 Task: In the  document ledger.odt. Below name insert the link: 'www.quora.com' Insert Dropdown below the link: Project Status  'Select Completed'Insert Header and write  Ramsons. Change font style to  Times New Roman
Action: Mouse moved to (485, 537)
Screenshot: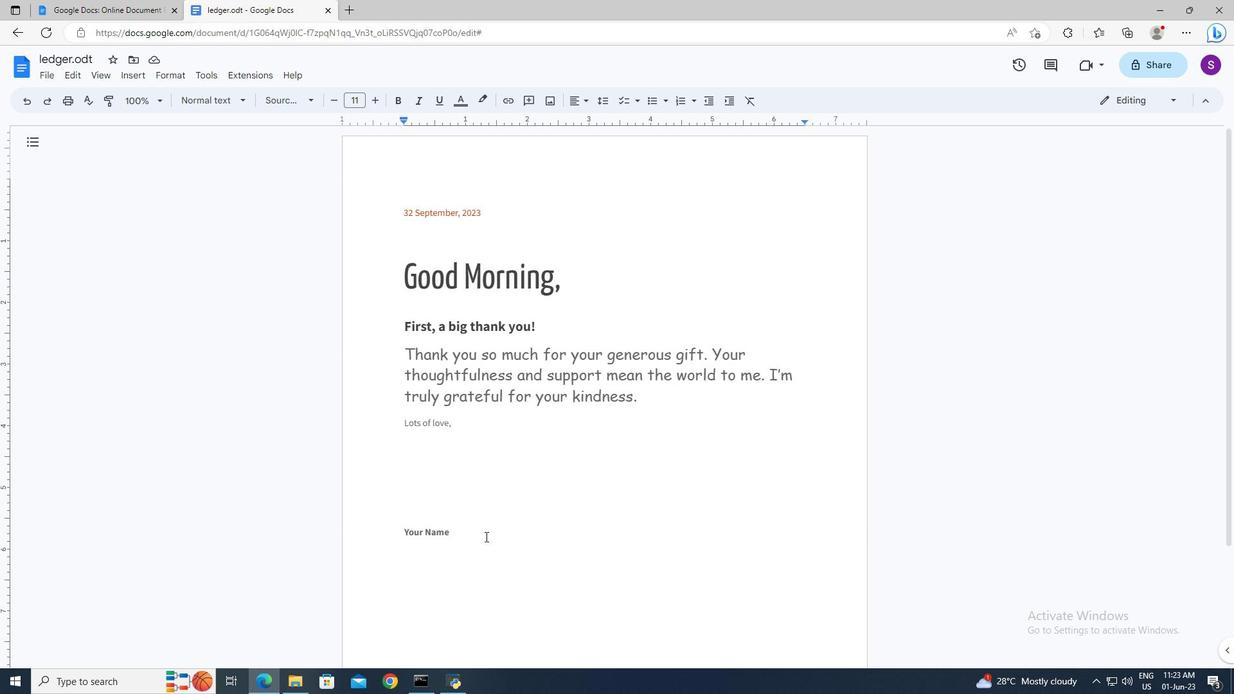 
Action: Mouse pressed left at (485, 537)
Screenshot: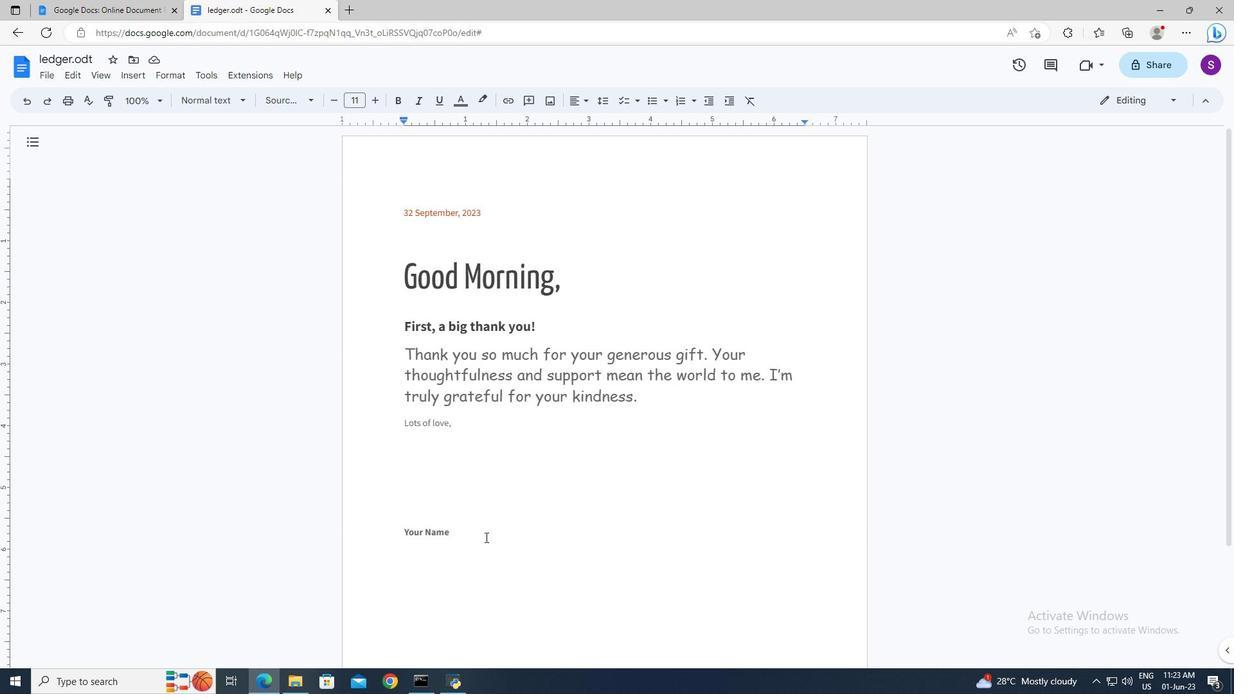 
Action: Key pressed <Key.enter>
Screenshot: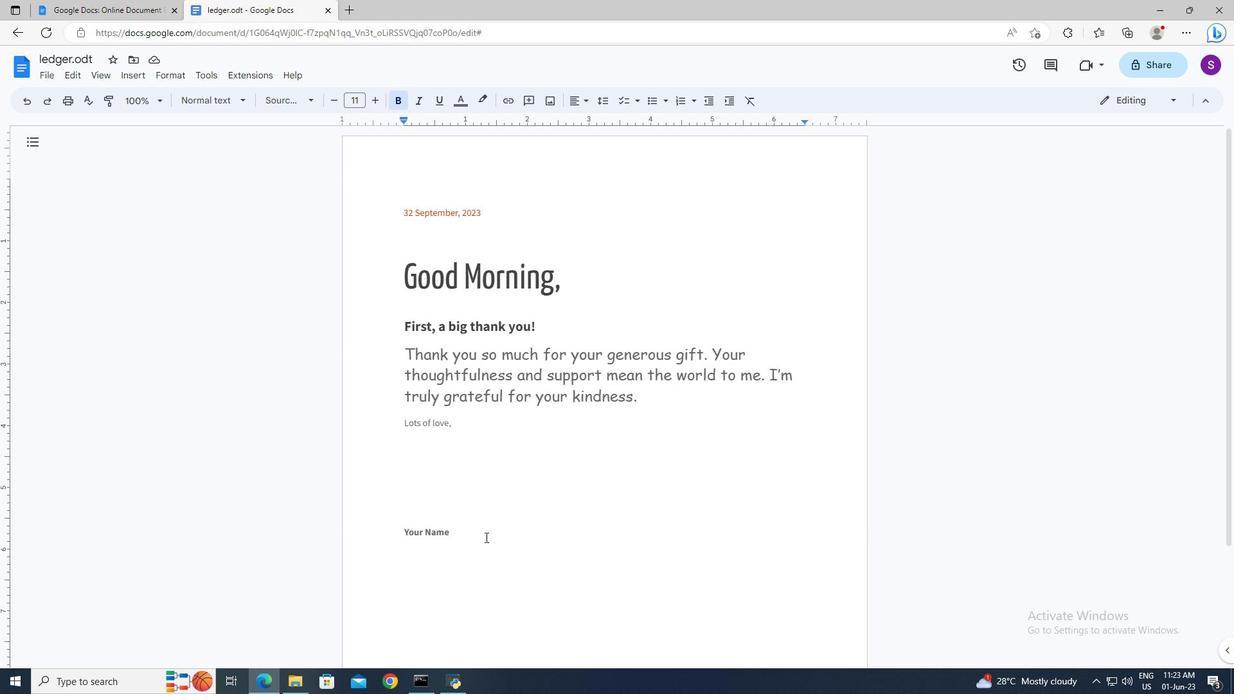 
Action: Mouse moved to (146, 80)
Screenshot: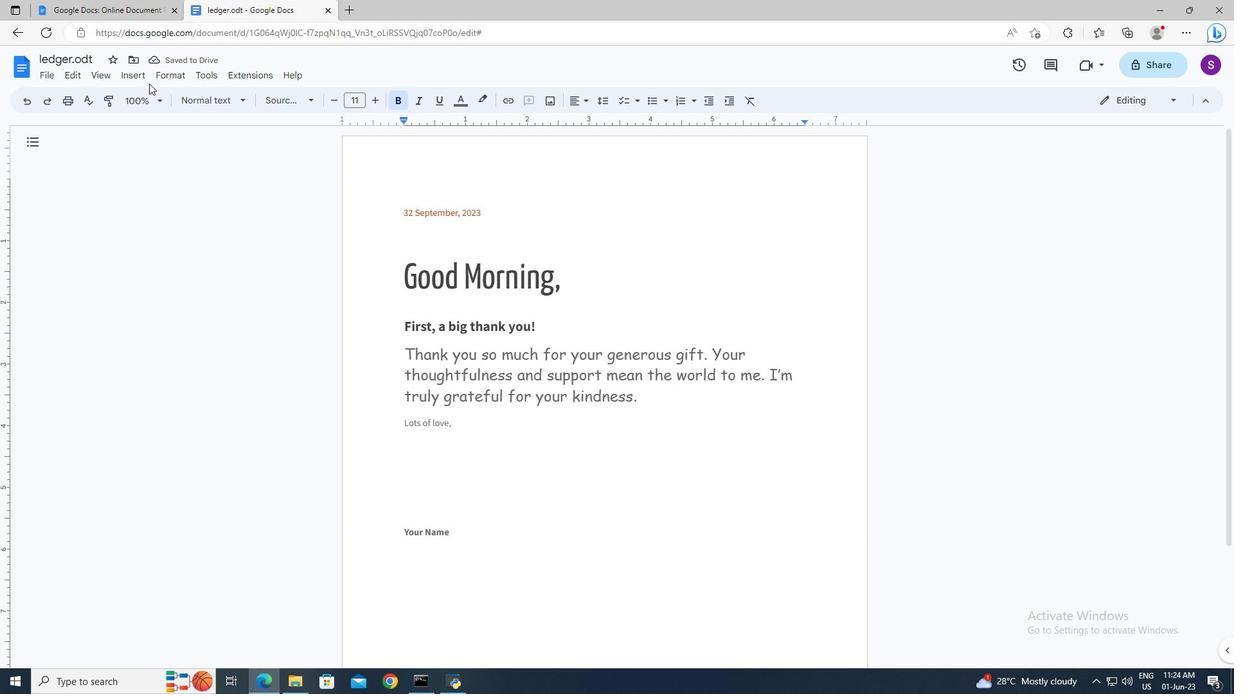 
Action: Mouse pressed left at (146, 80)
Screenshot: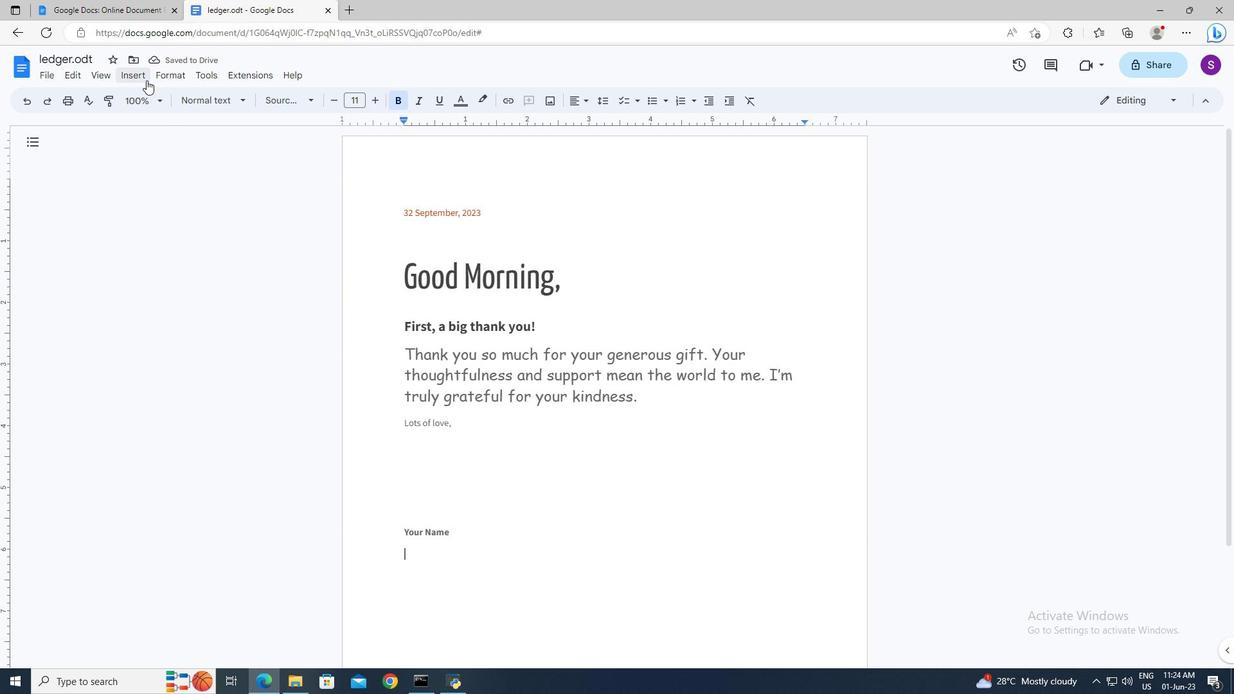 
Action: Mouse moved to (196, 466)
Screenshot: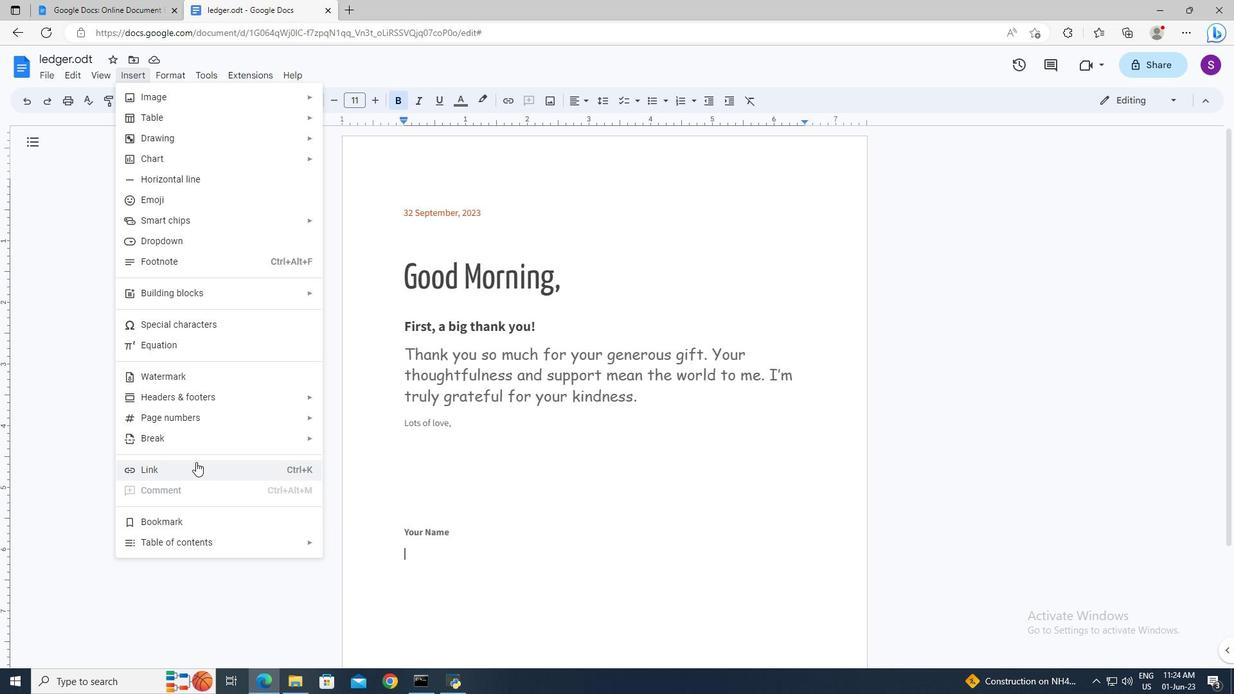 
Action: Mouse pressed left at (196, 466)
Screenshot: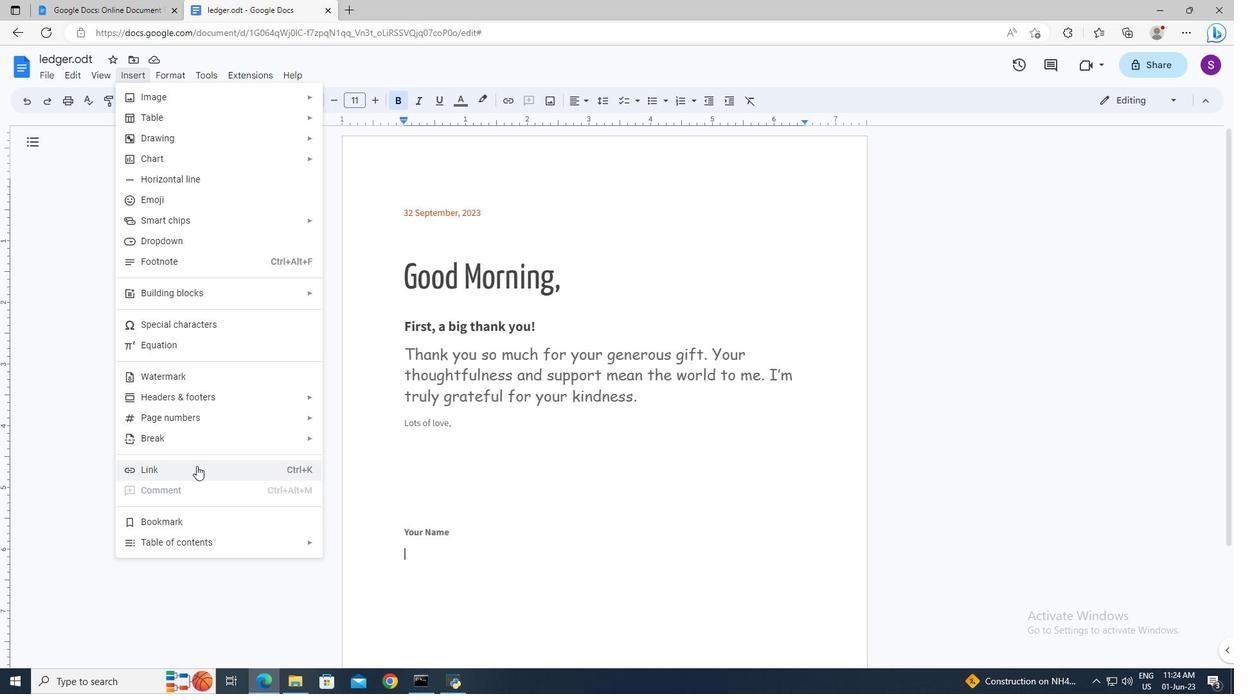 
Action: Mouse moved to (455, 351)
Screenshot: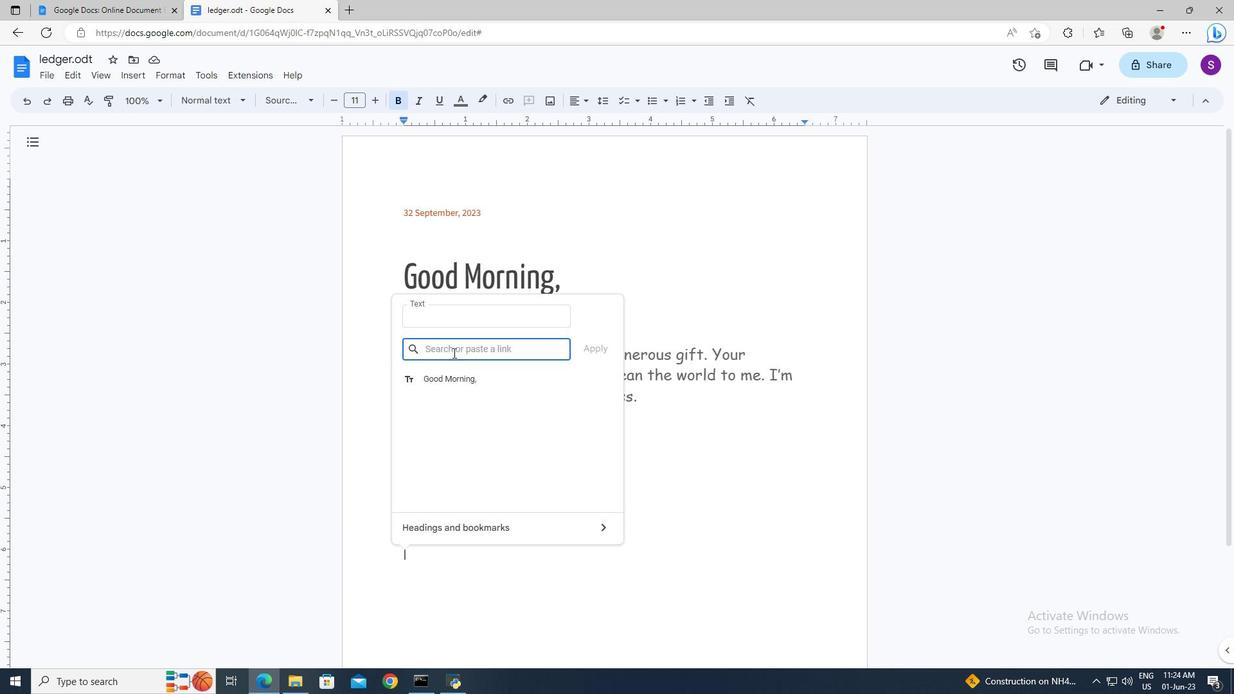 
Action: Mouse pressed left at (455, 351)
Screenshot: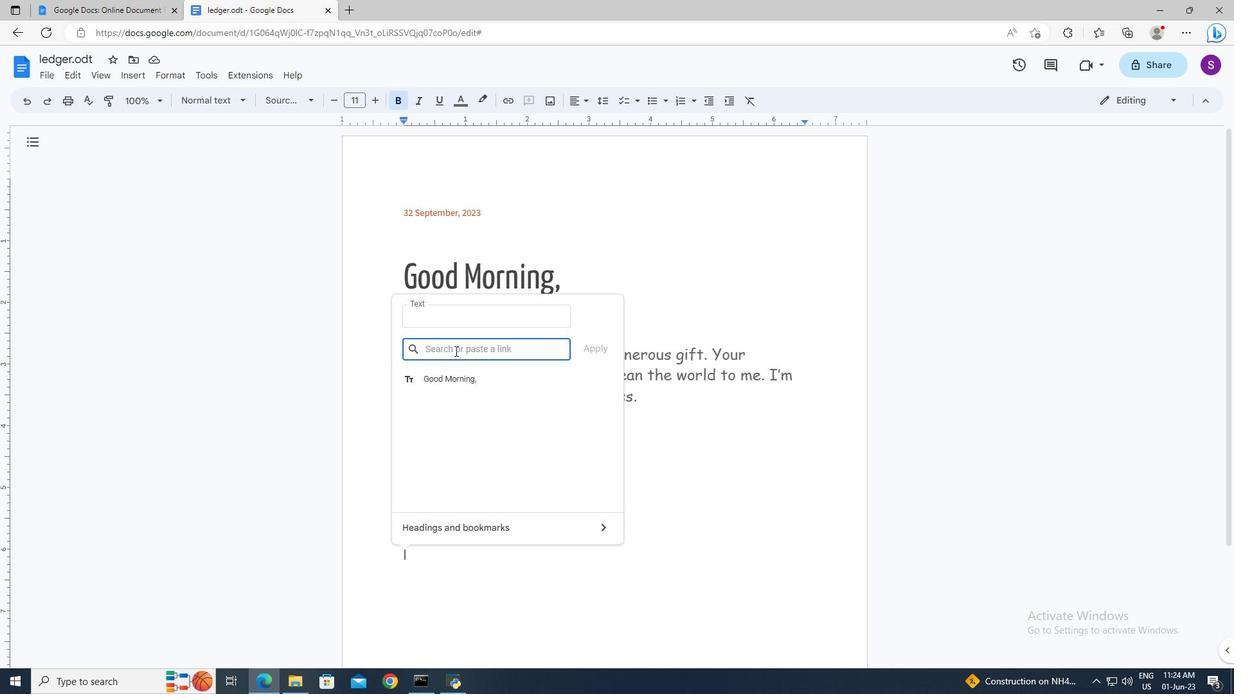 
Action: Mouse moved to (454, 350)
Screenshot: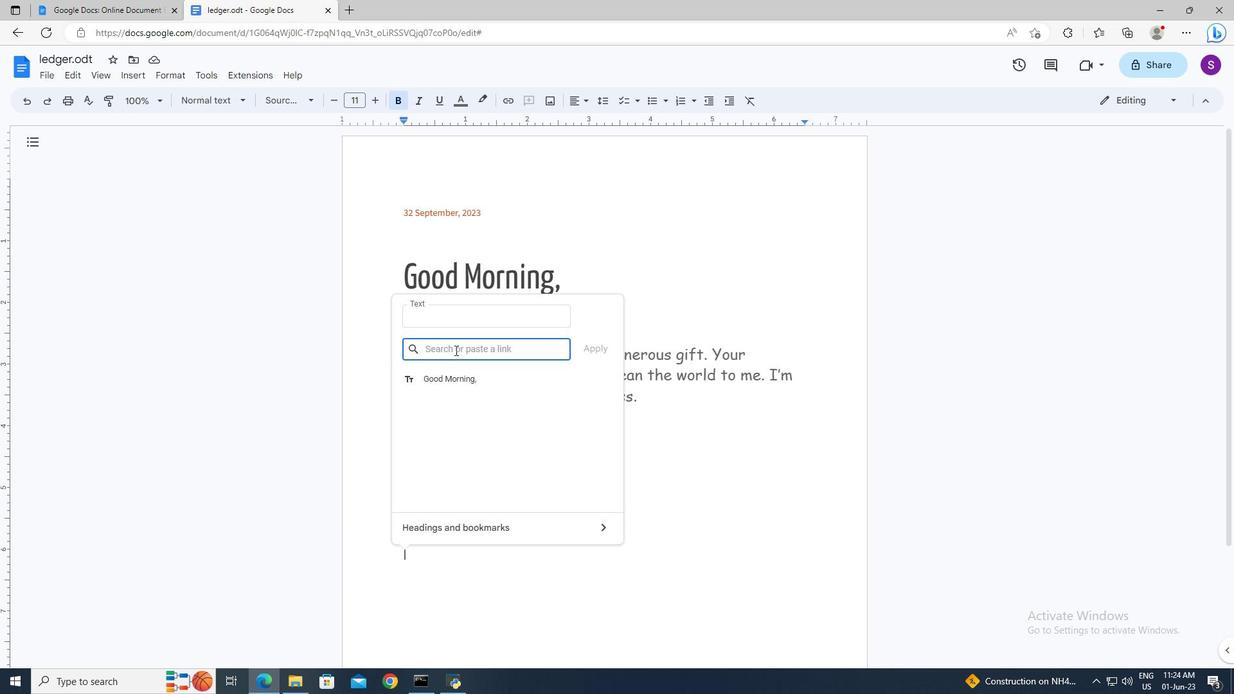 
Action: Key pressed w
Screenshot: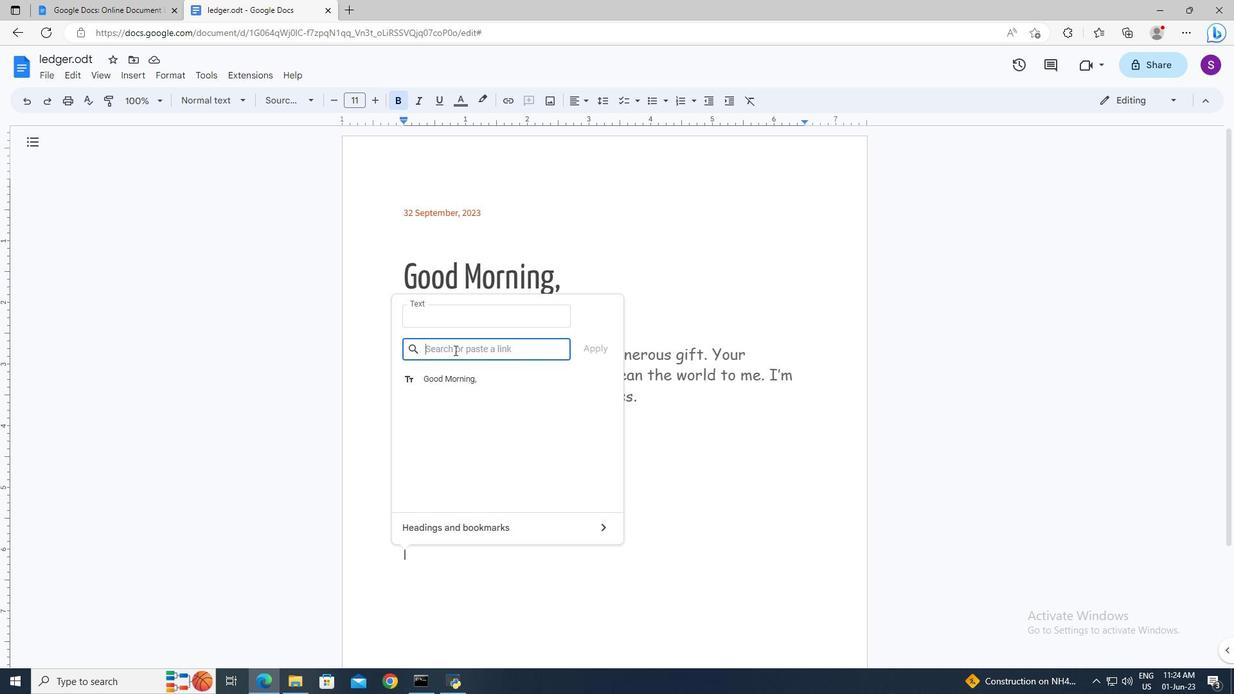 
Action: Mouse moved to (454, 350)
Screenshot: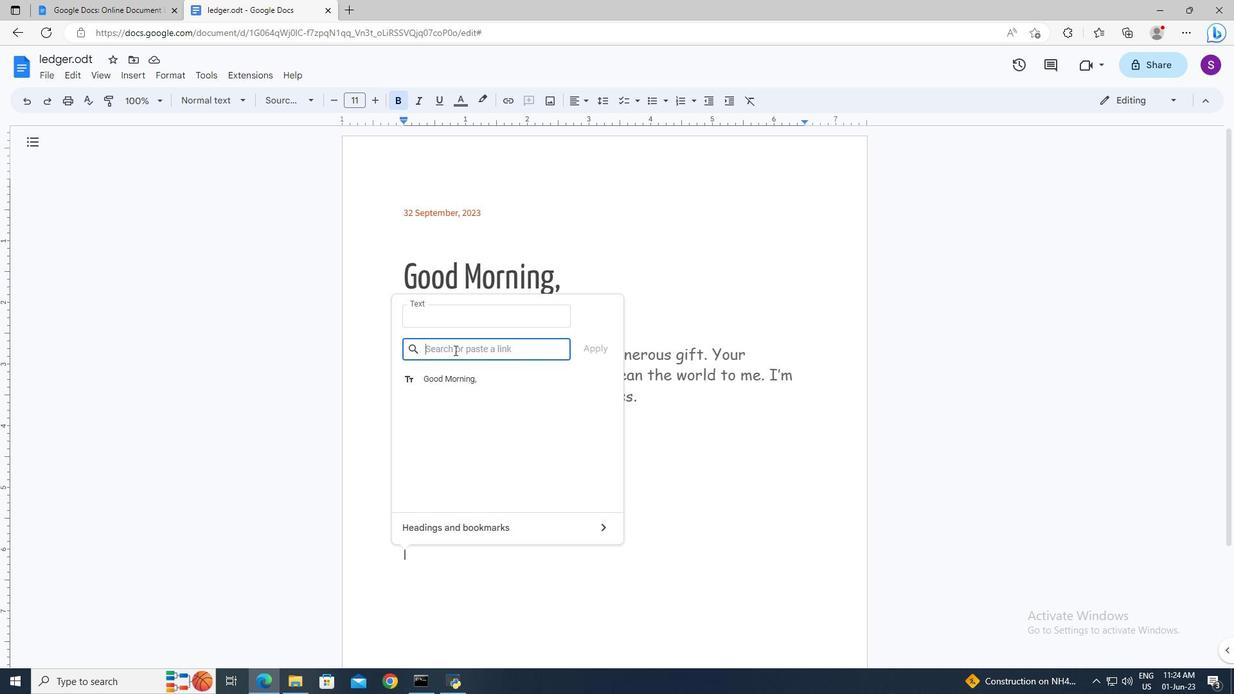 
Action: Key pressed ww.q
Screenshot: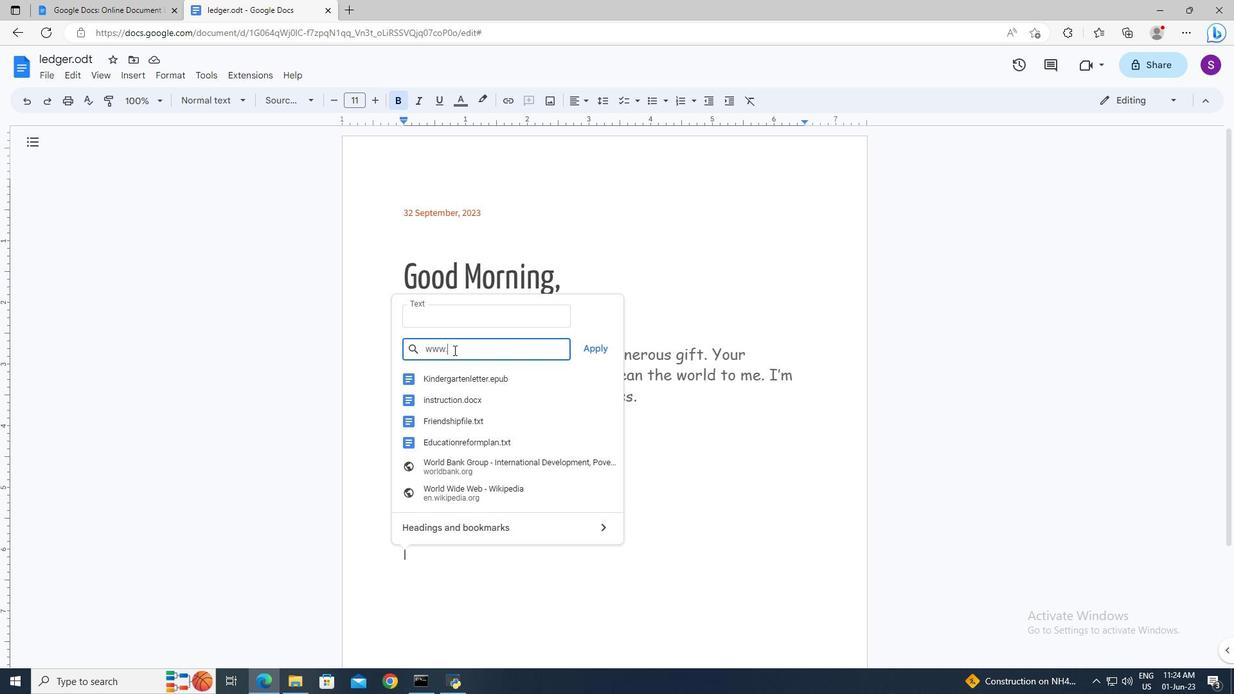
Action: Mouse moved to (454, 350)
Screenshot: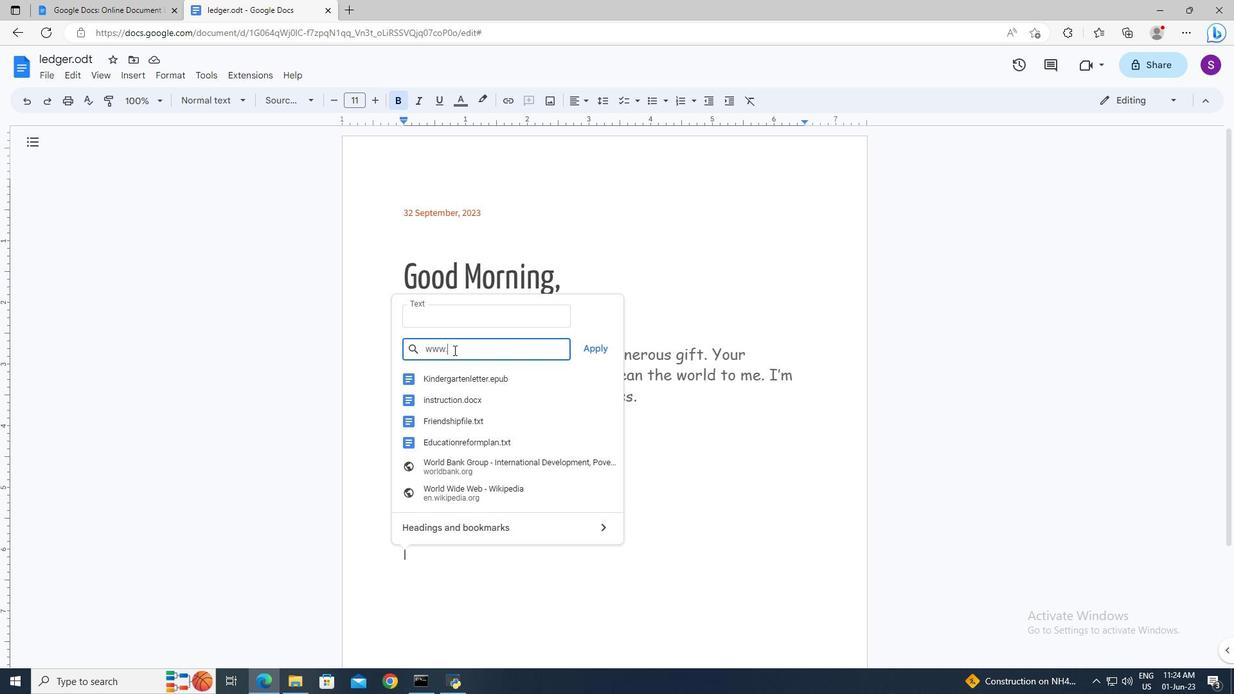 
Action: Key pressed uora.com<Key.enter>
Screenshot: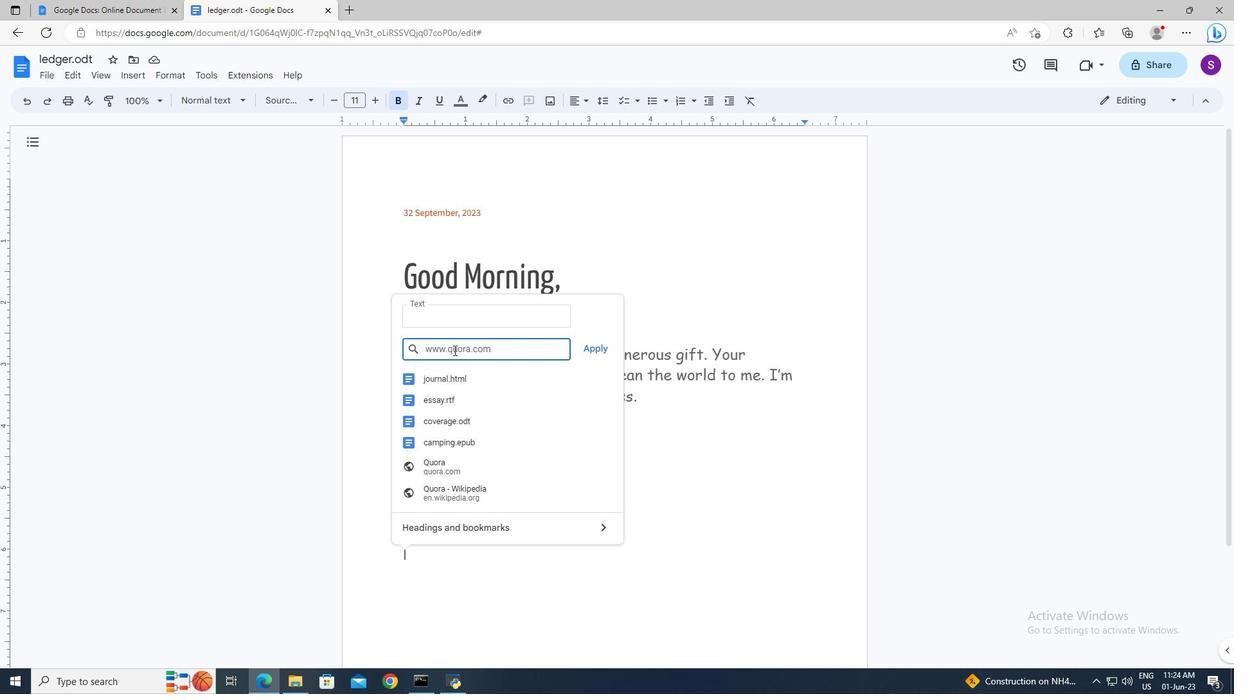 
Action: Mouse scrolled (454, 351) with delta (0, 0)
Screenshot: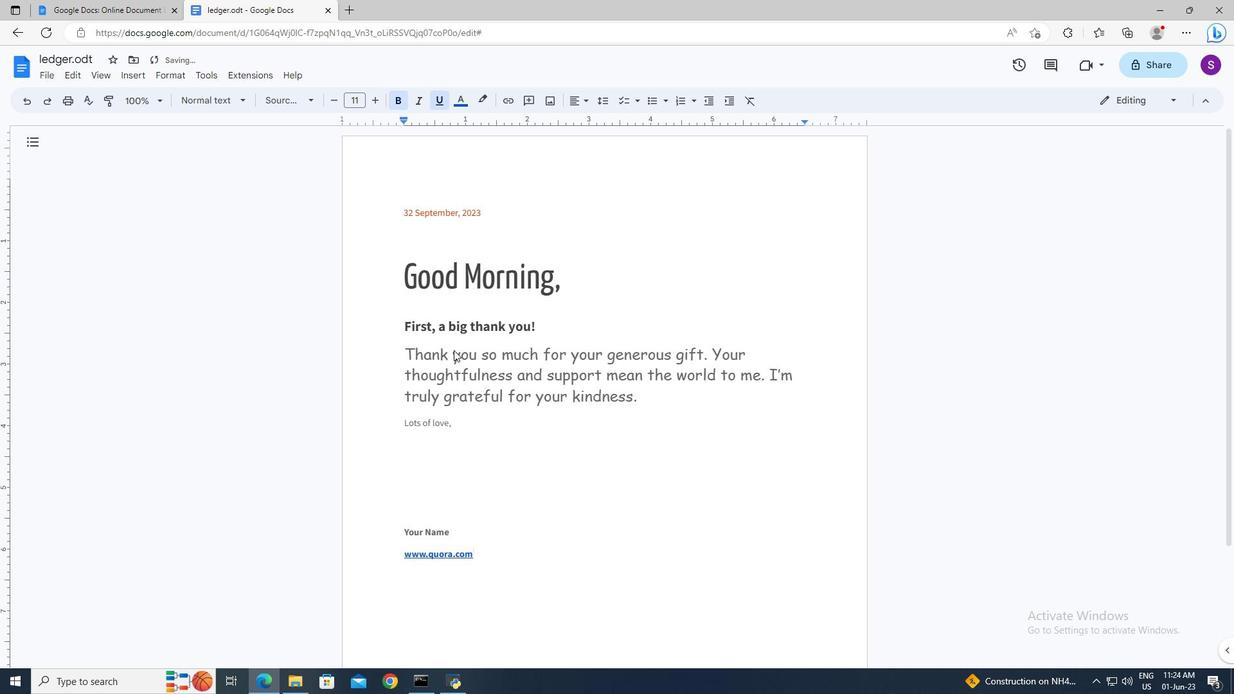 
Action: Mouse scrolled (454, 351) with delta (0, 0)
Screenshot: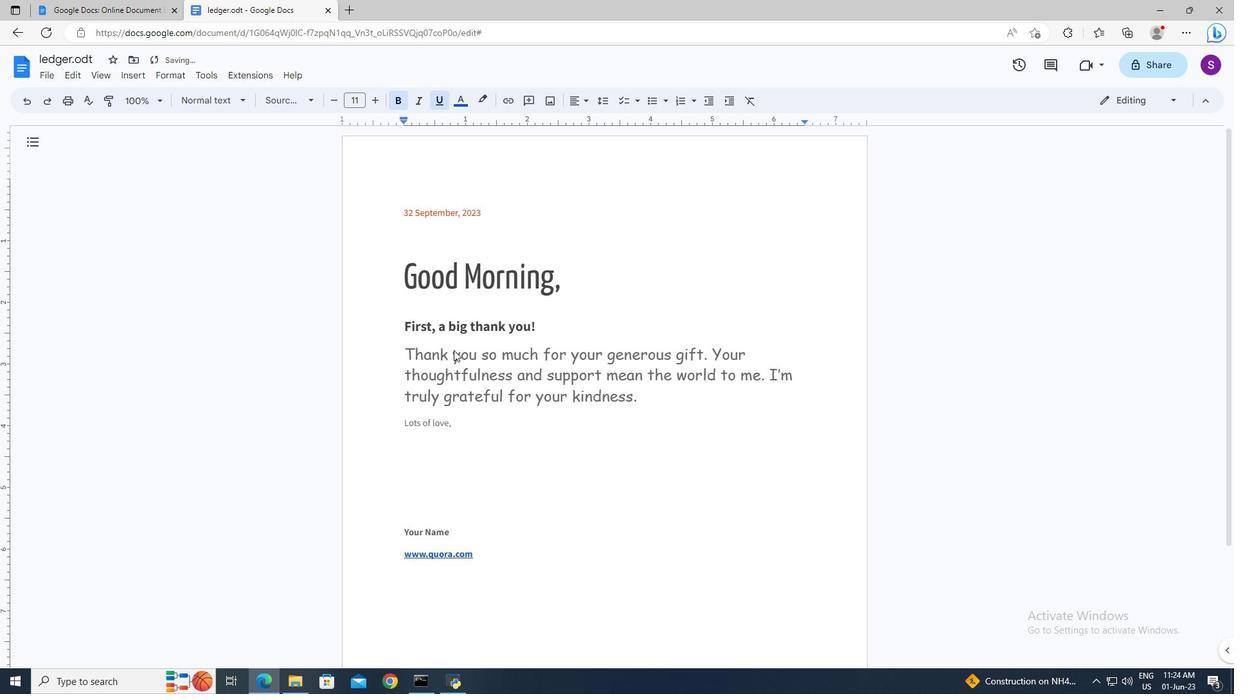 
Action: Mouse moved to (144, 80)
Screenshot: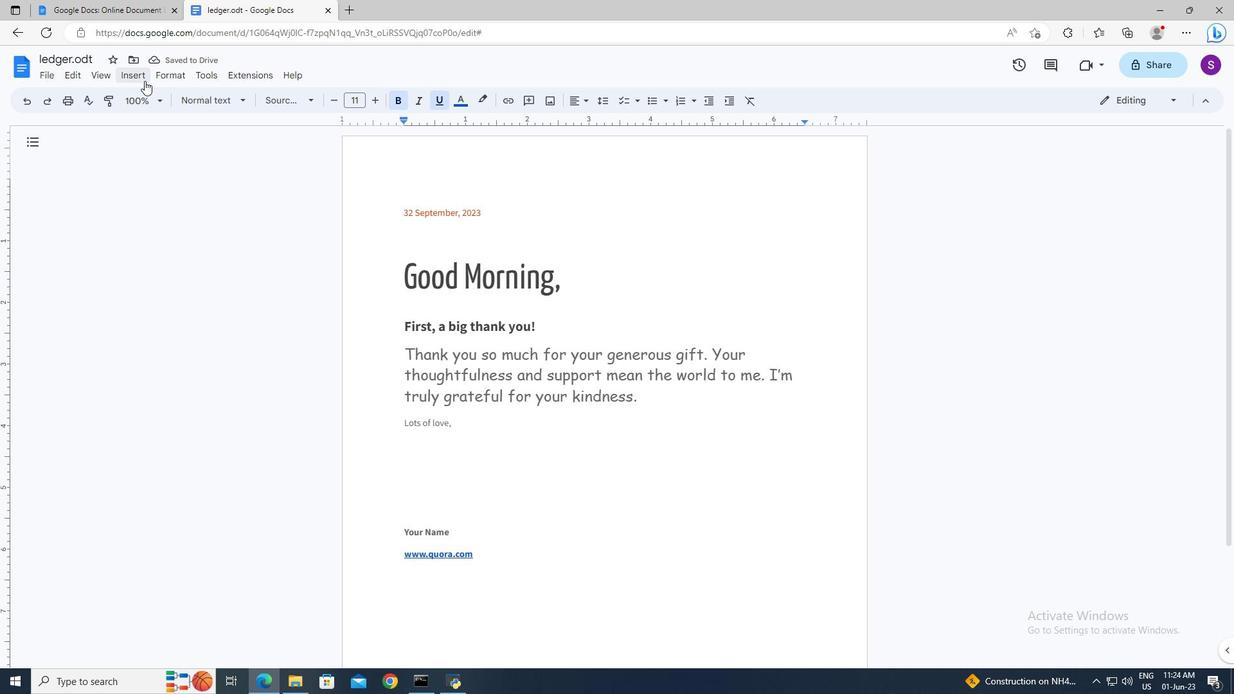 
Action: Mouse pressed left at (144, 80)
Screenshot: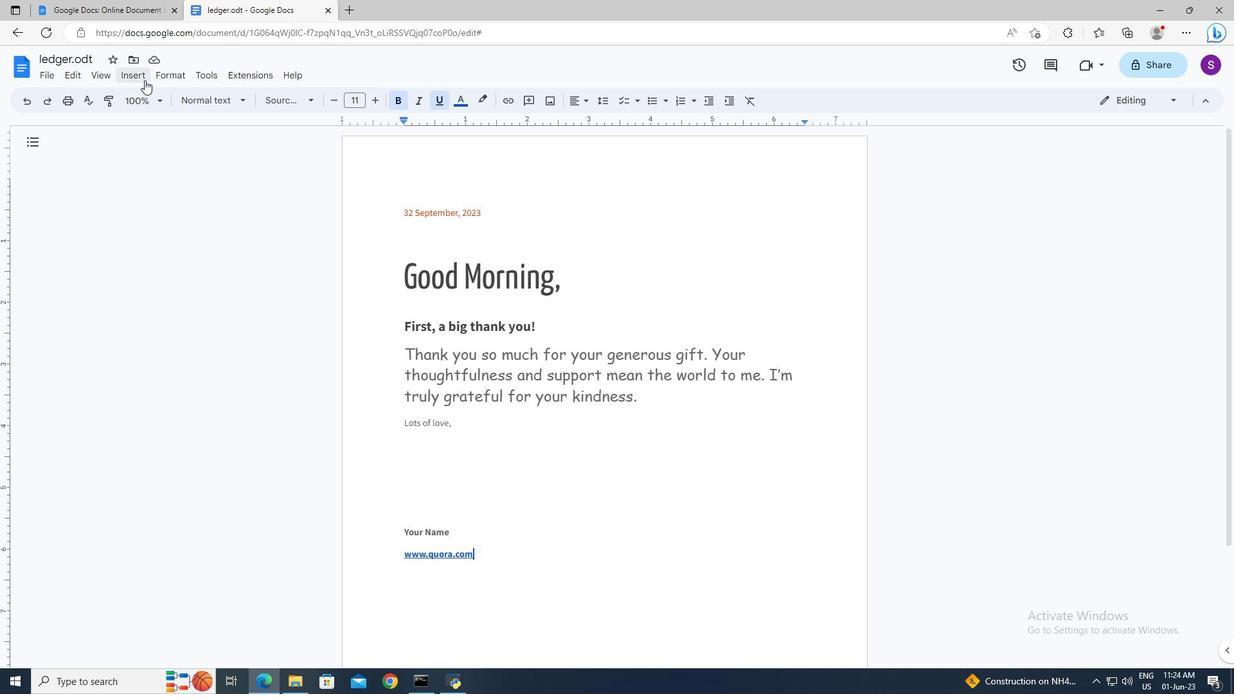 
Action: Mouse moved to (171, 239)
Screenshot: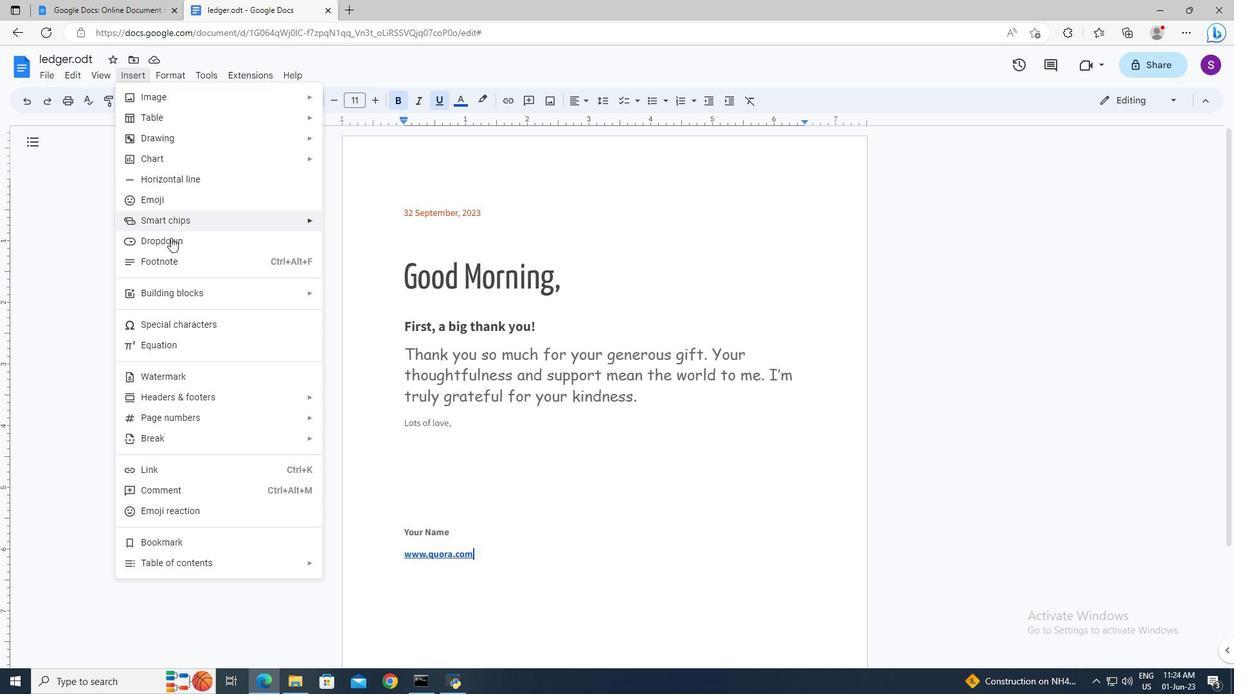 
Action: Mouse pressed left at (171, 239)
Screenshot: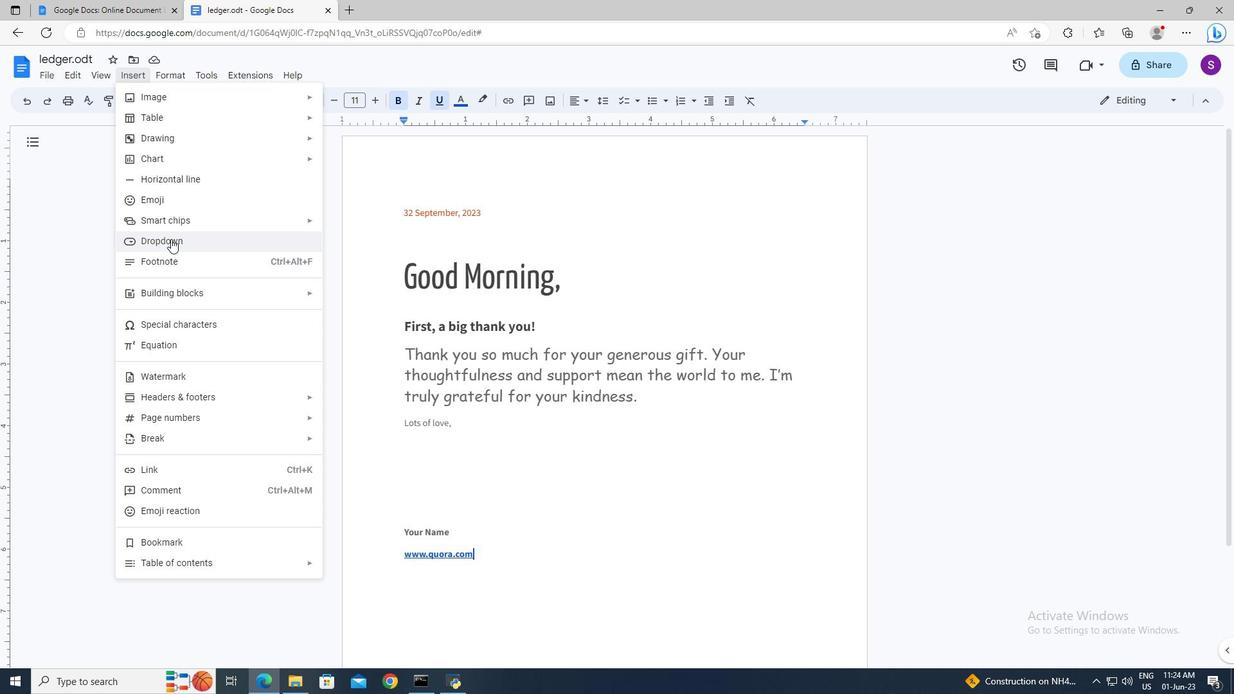 
Action: Mouse moved to (556, 465)
Screenshot: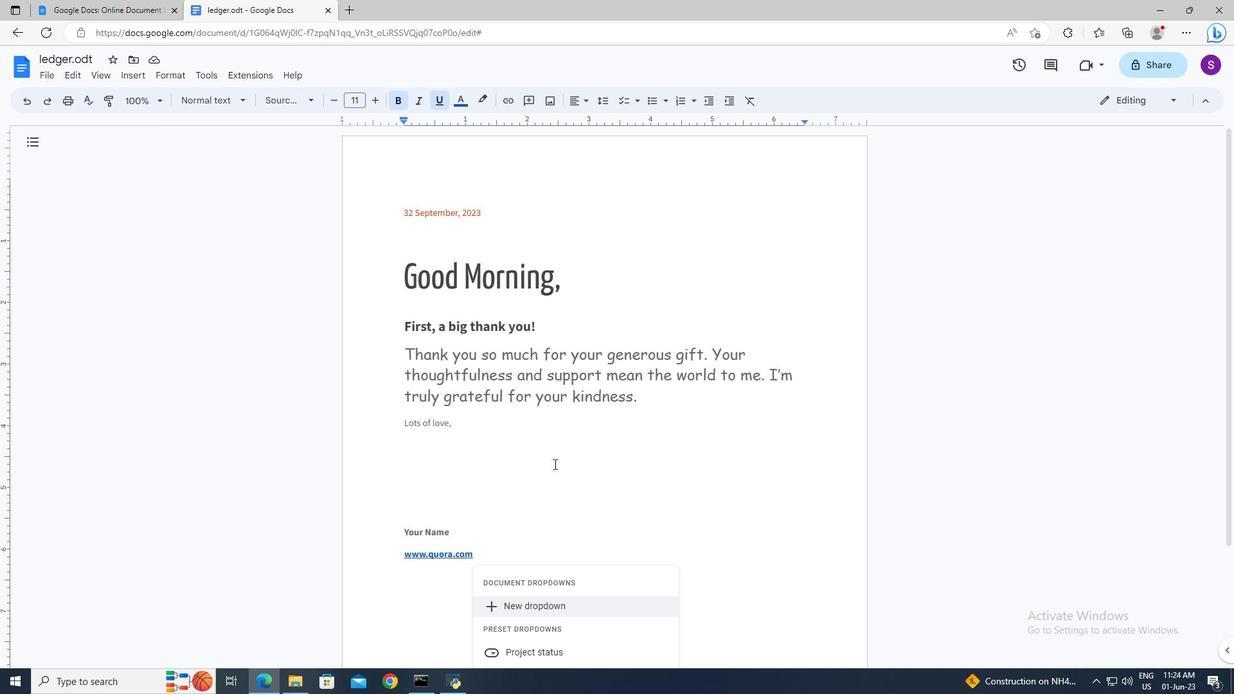 
Action: Mouse scrolled (556, 465) with delta (0, 0)
Screenshot: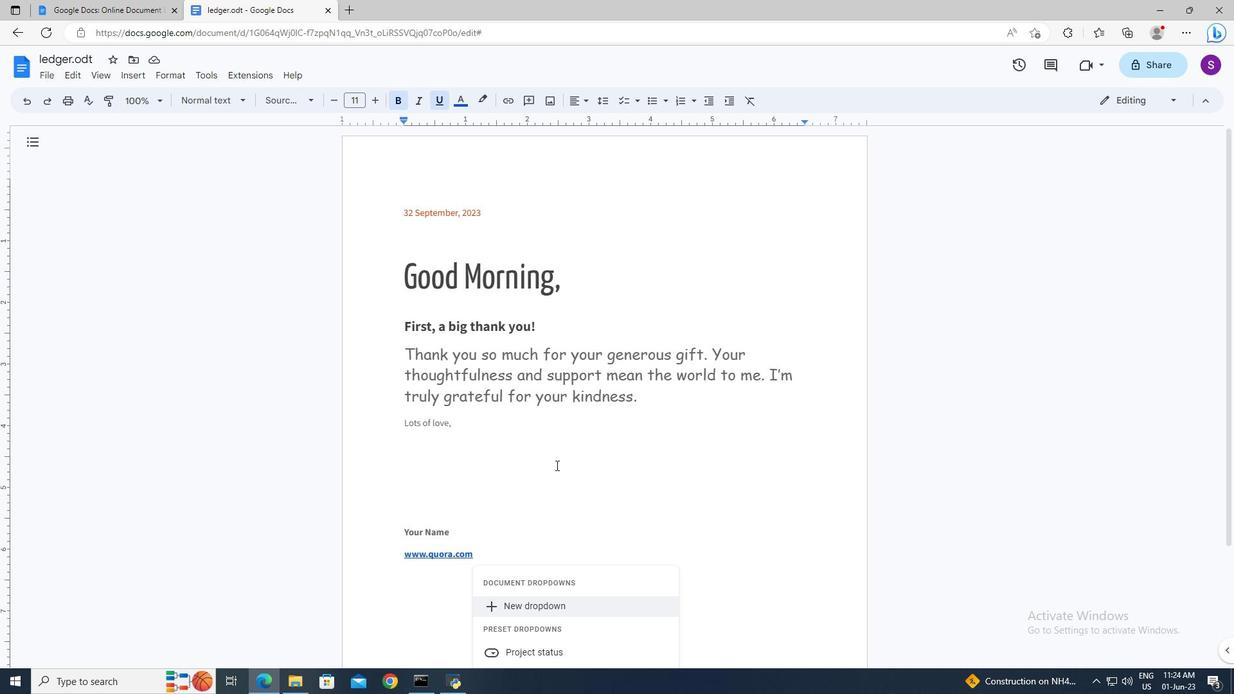 
Action: Mouse moved to (694, 564)
Screenshot: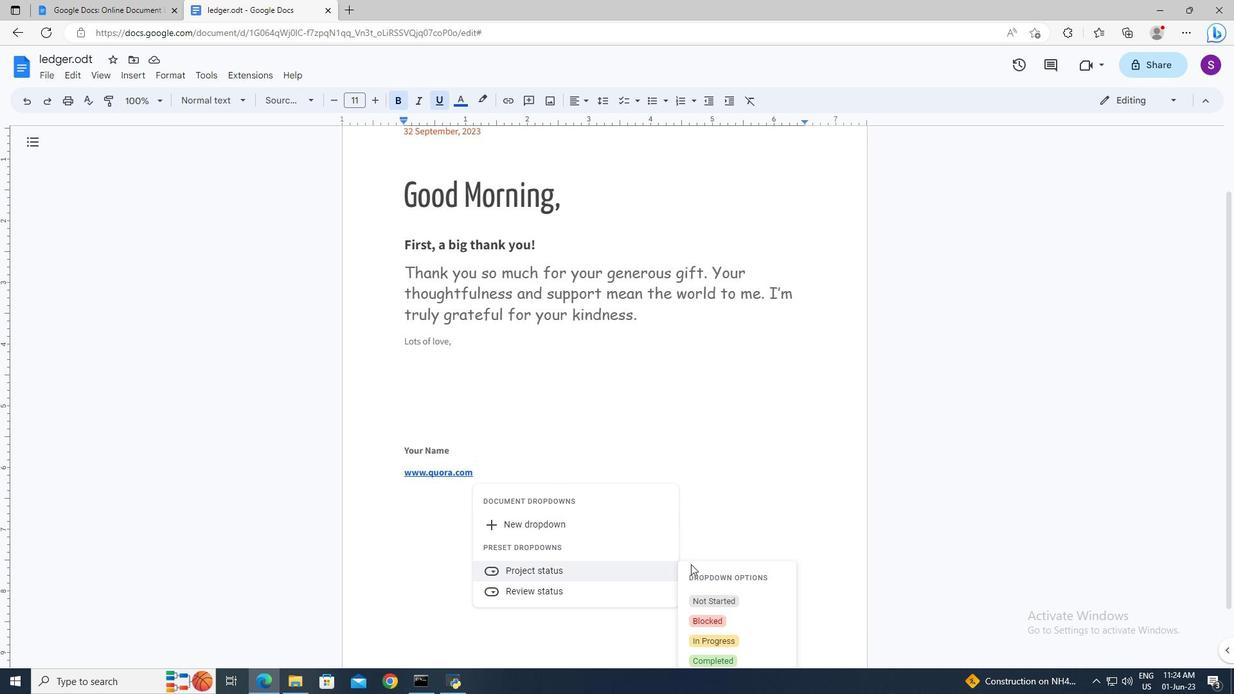 
Action: Mouse scrolled (694, 564) with delta (0, 0)
Screenshot: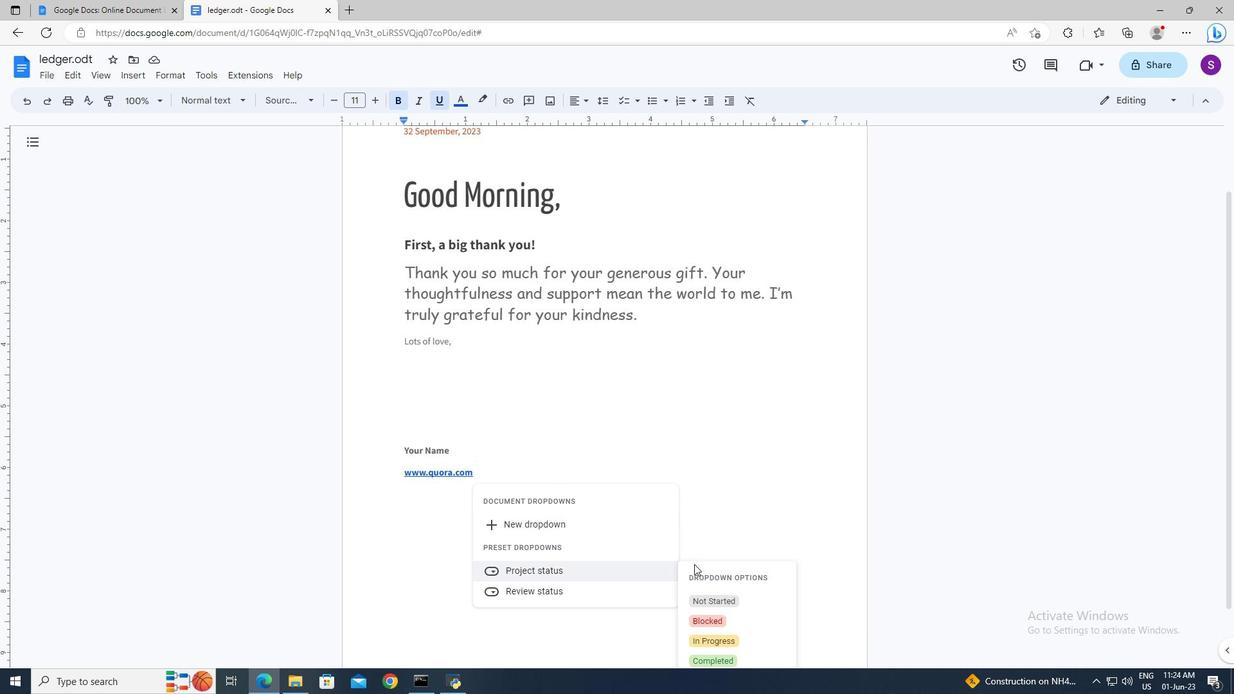 
Action: Mouse moved to (712, 592)
Screenshot: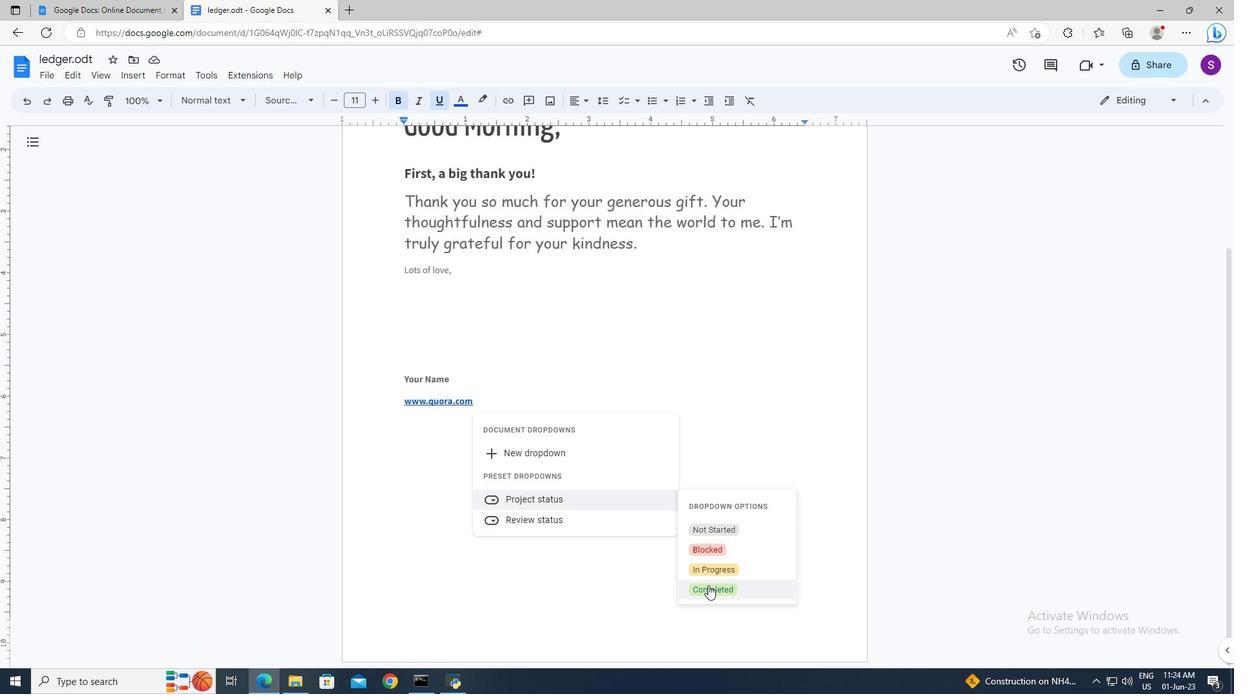 
Action: Mouse pressed left at (712, 592)
Screenshot: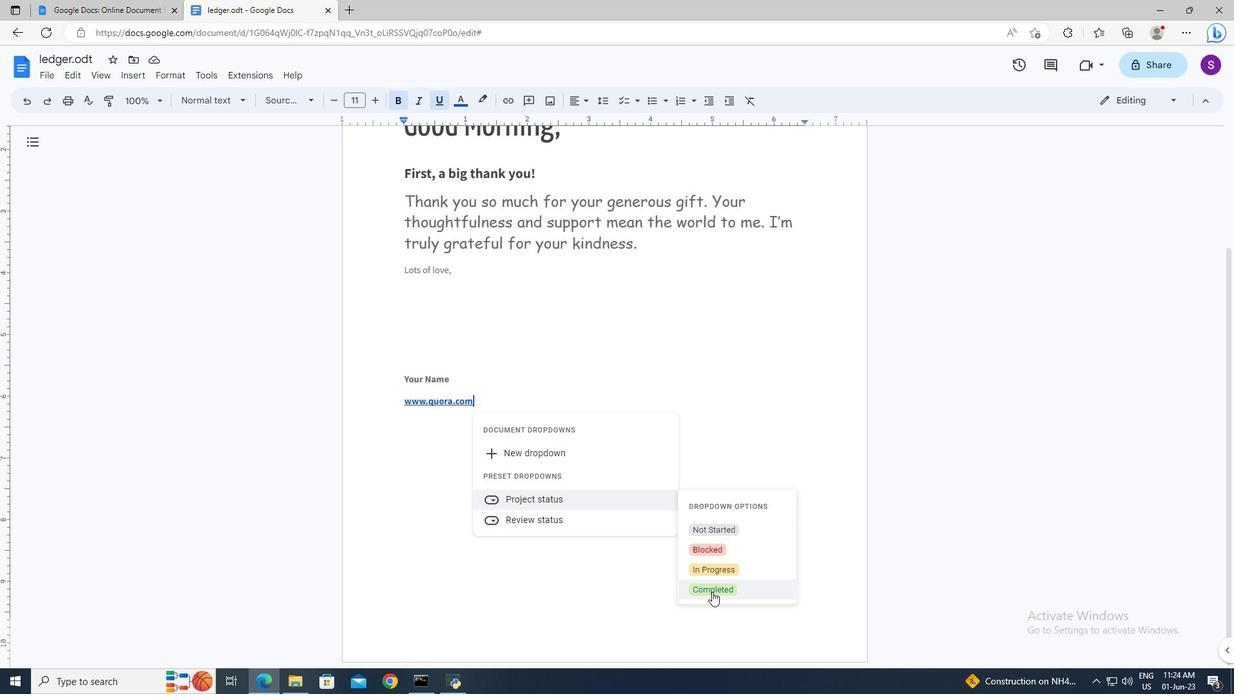 
Action: Mouse moved to (555, 434)
Screenshot: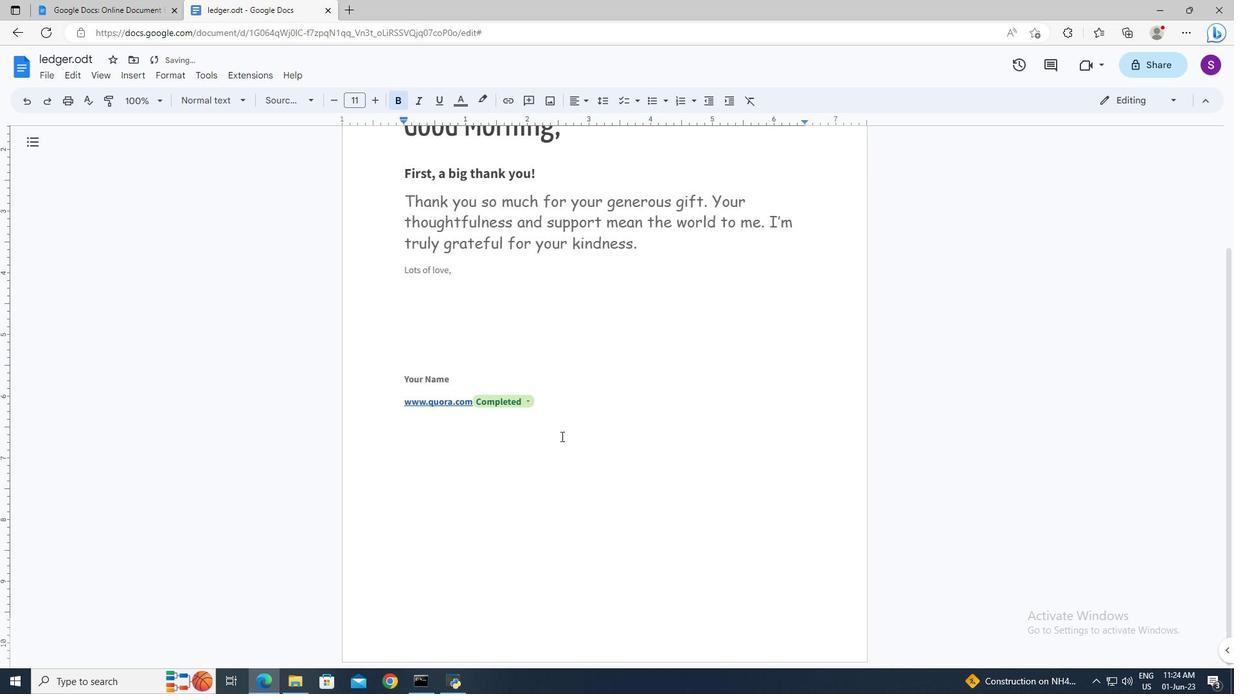 
Action: Mouse scrolled (555, 435) with delta (0, 0)
Screenshot: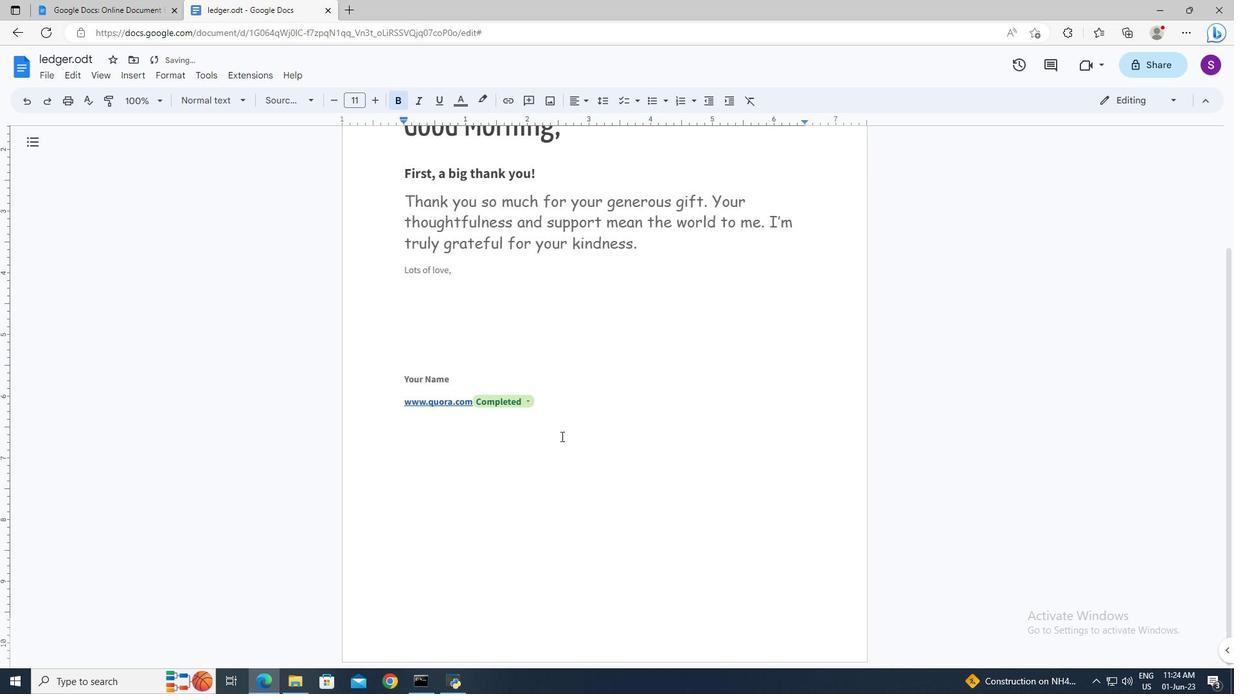 
Action: Mouse scrolled (555, 435) with delta (0, 0)
Screenshot: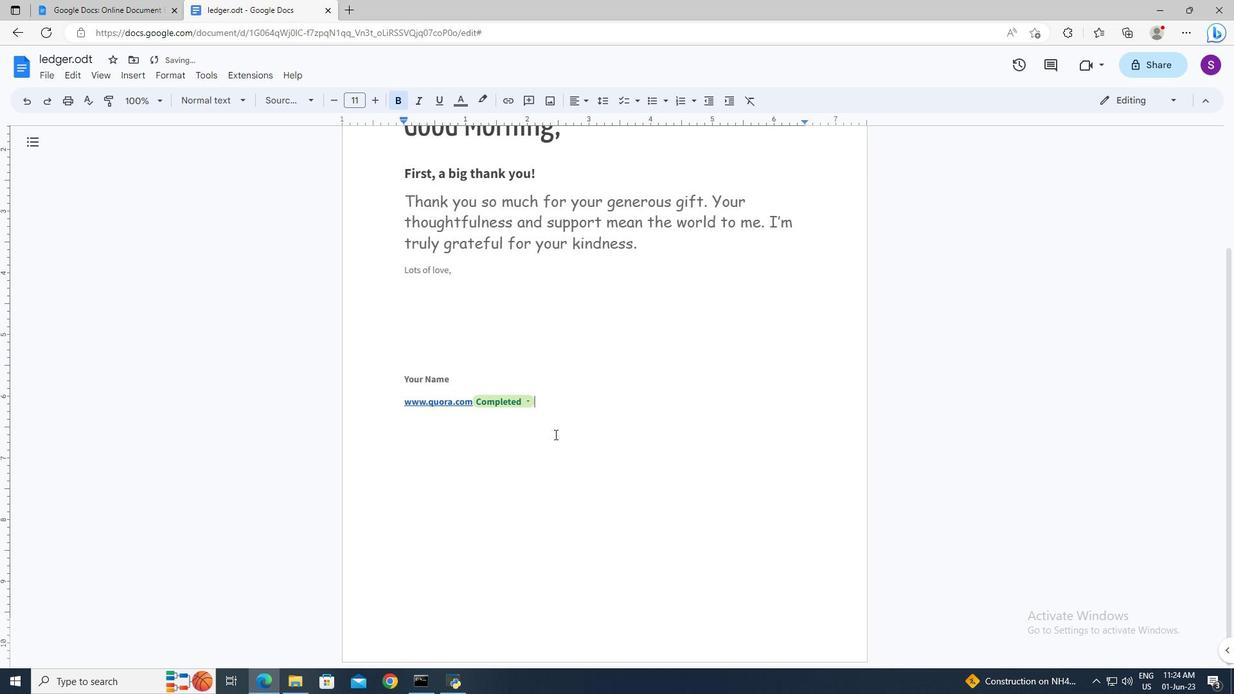 
Action: Mouse scrolled (555, 435) with delta (0, 0)
Screenshot: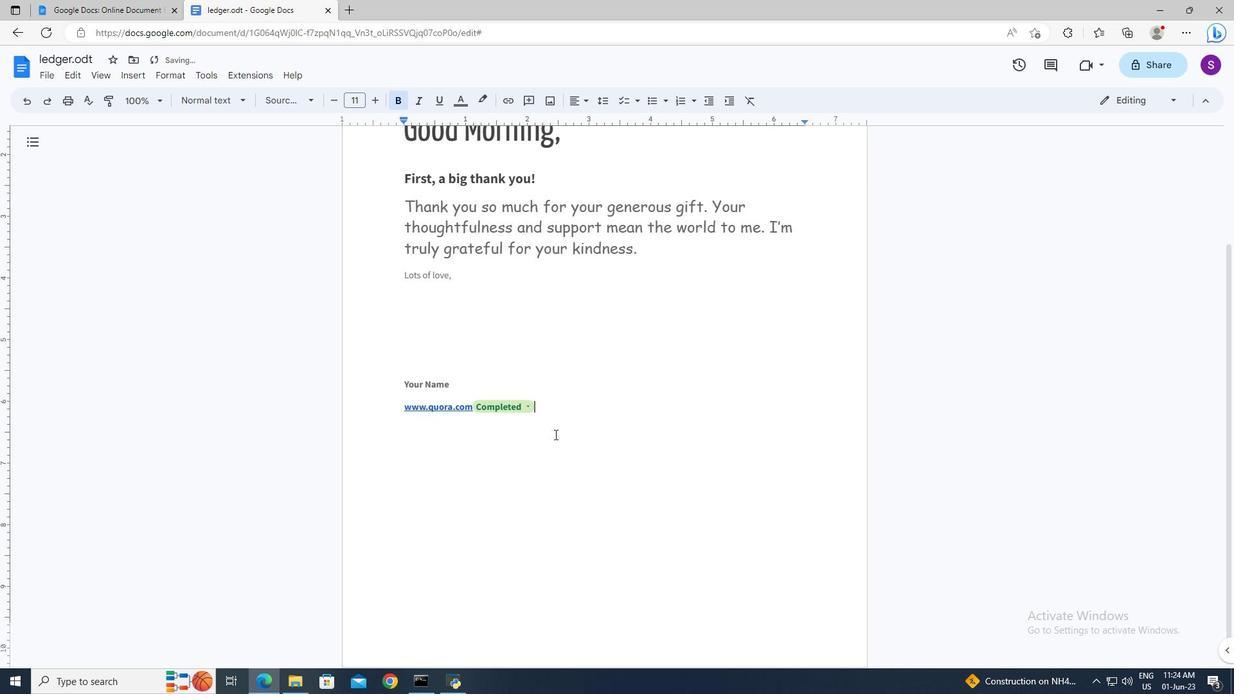 
Action: Mouse moved to (142, 81)
Screenshot: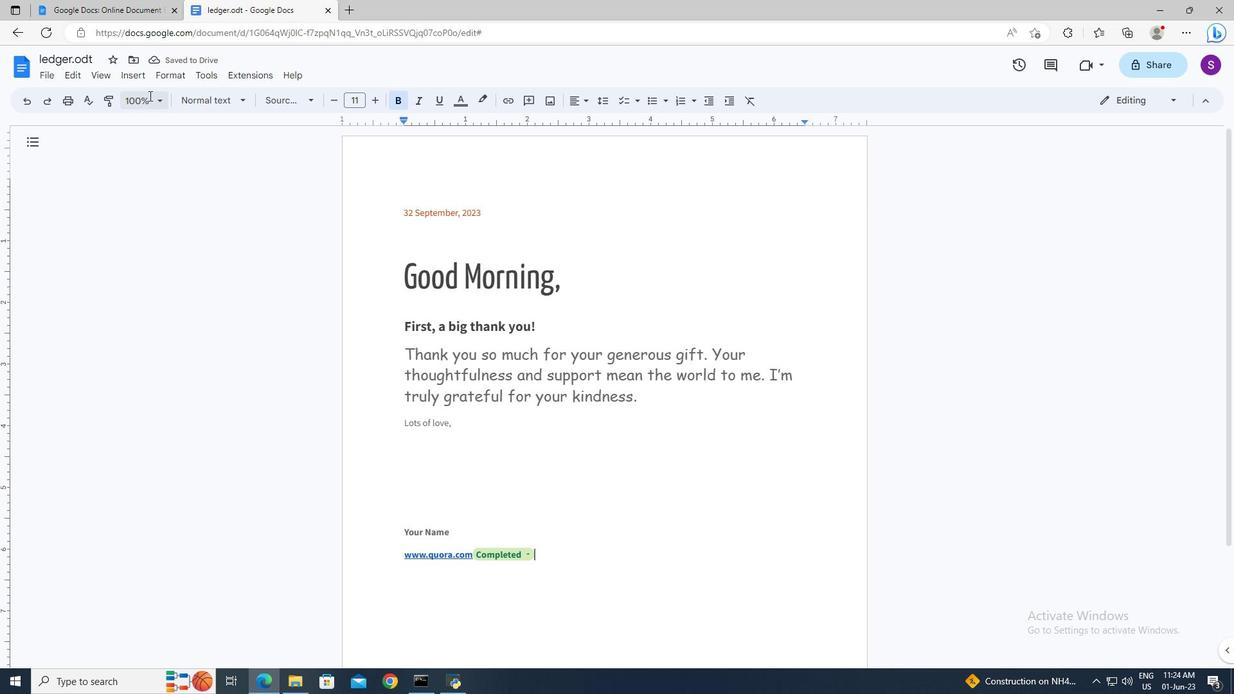 
Action: Mouse pressed left at (142, 81)
Screenshot: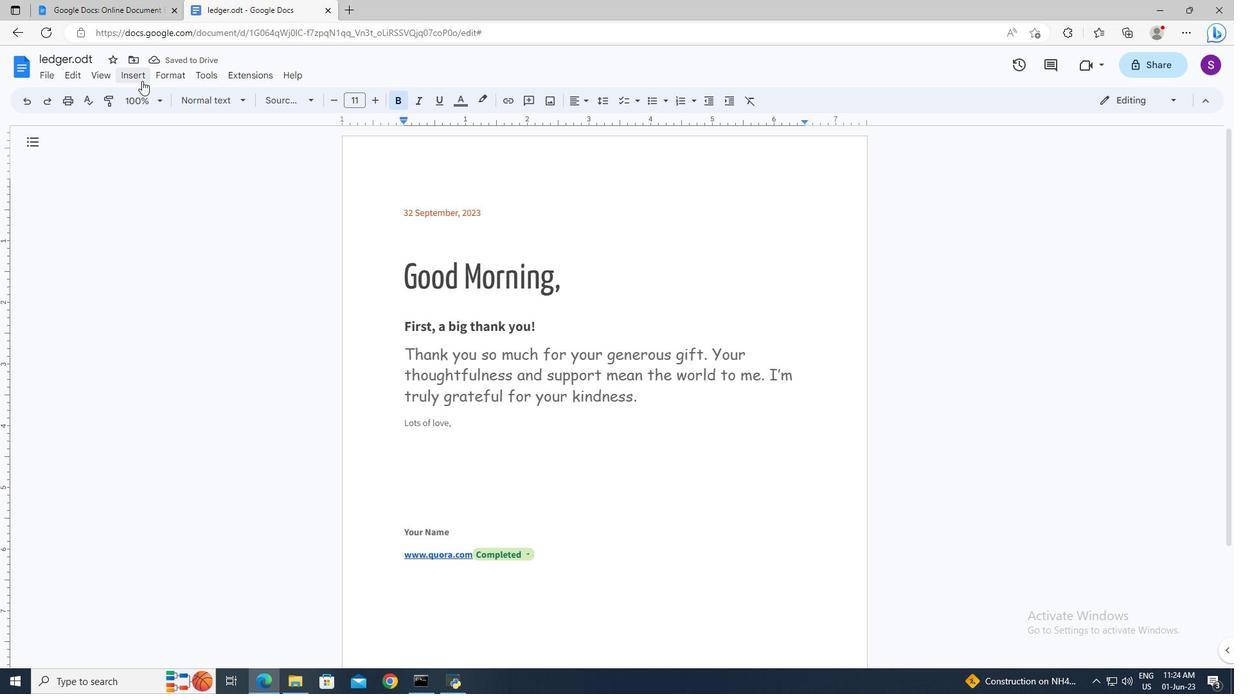 
Action: Mouse moved to (333, 400)
Screenshot: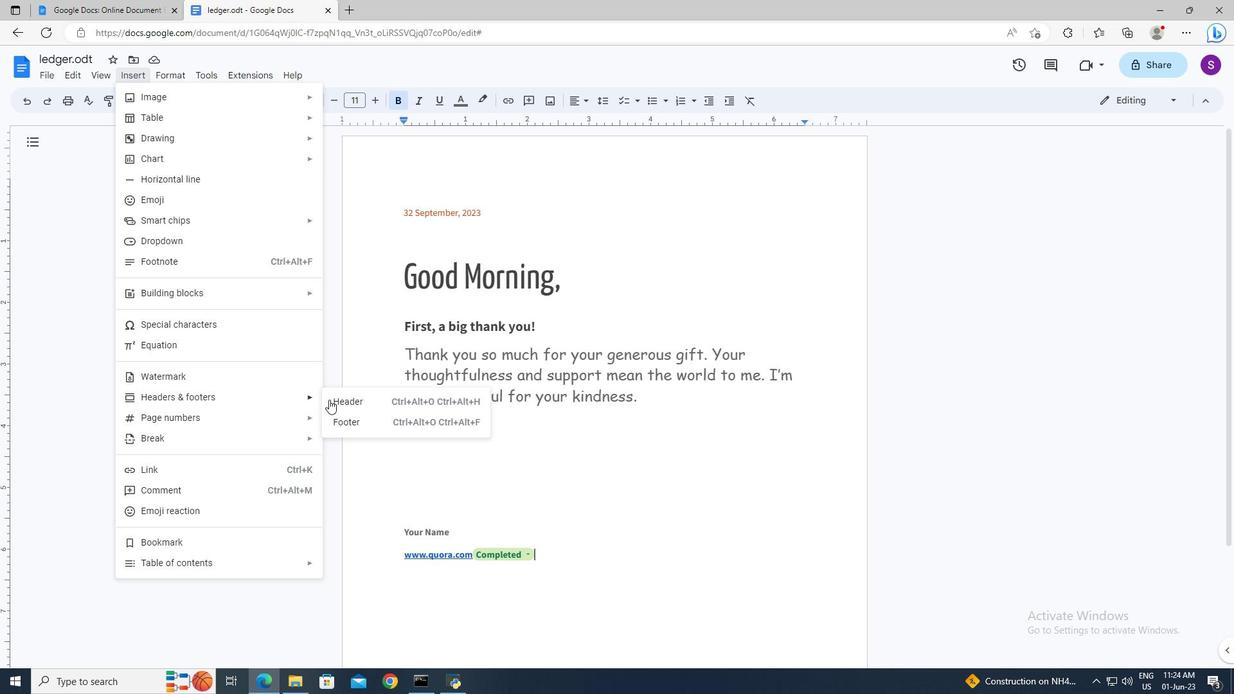 
Action: Mouse pressed left at (333, 400)
Screenshot: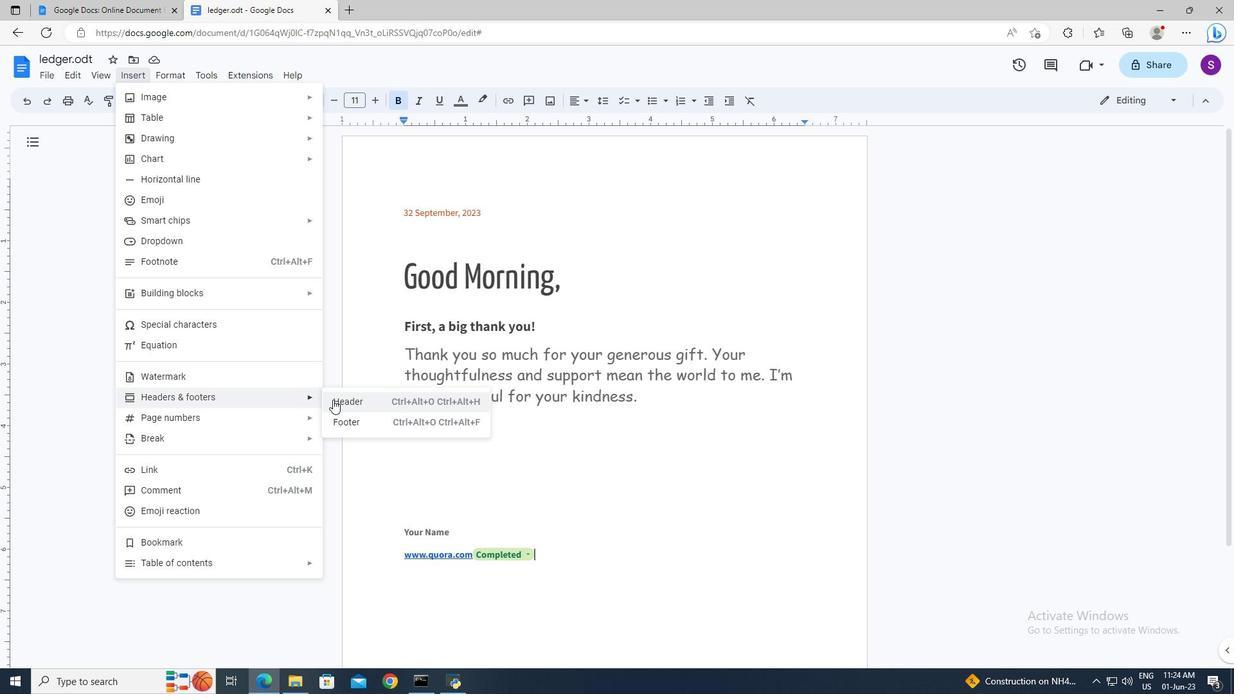 
Action: Mouse moved to (331, 399)
Screenshot: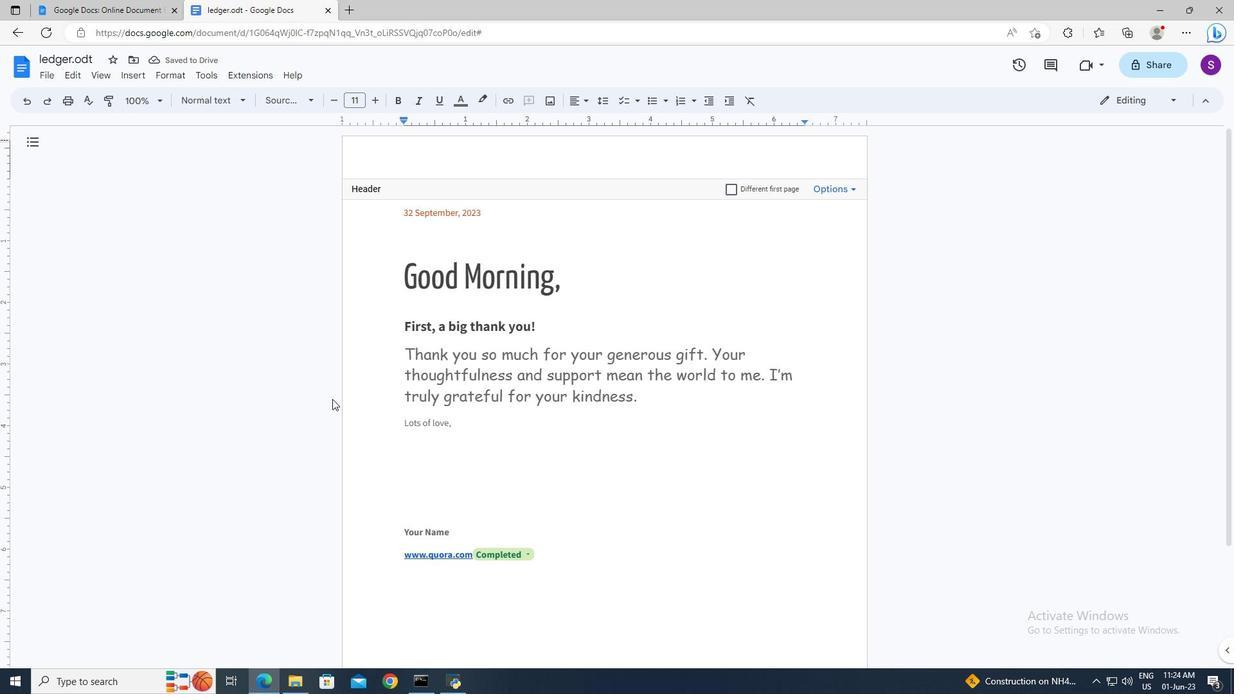 
Action: Key pressed <Key.shift>Ramsons<Key.shift><Key.up>
Screenshot: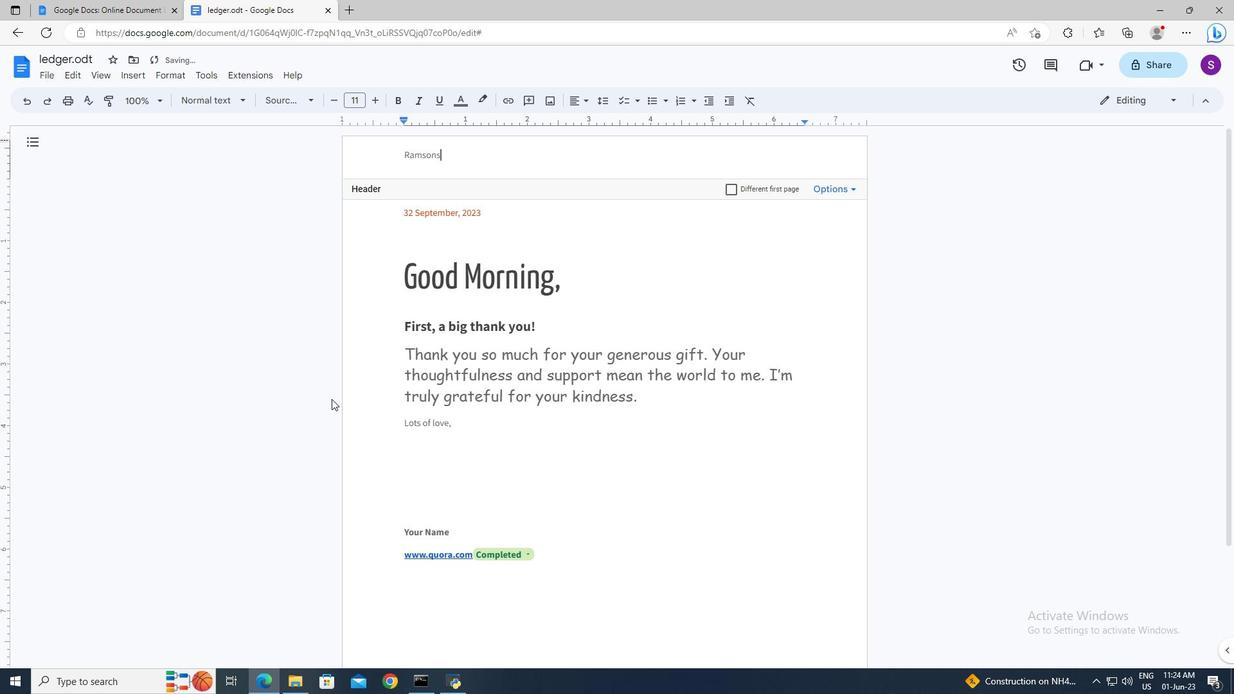 
Action: Mouse moved to (306, 108)
Screenshot: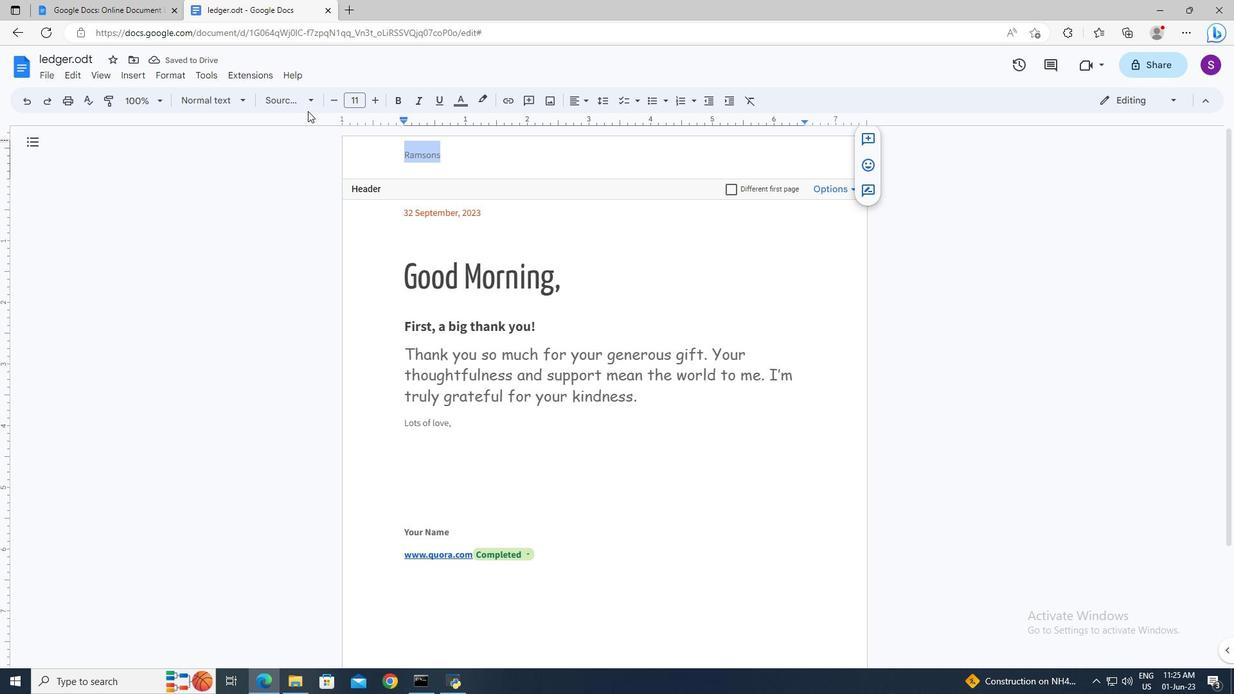 
Action: Mouse pressed left at (306, 108)
Screenshot: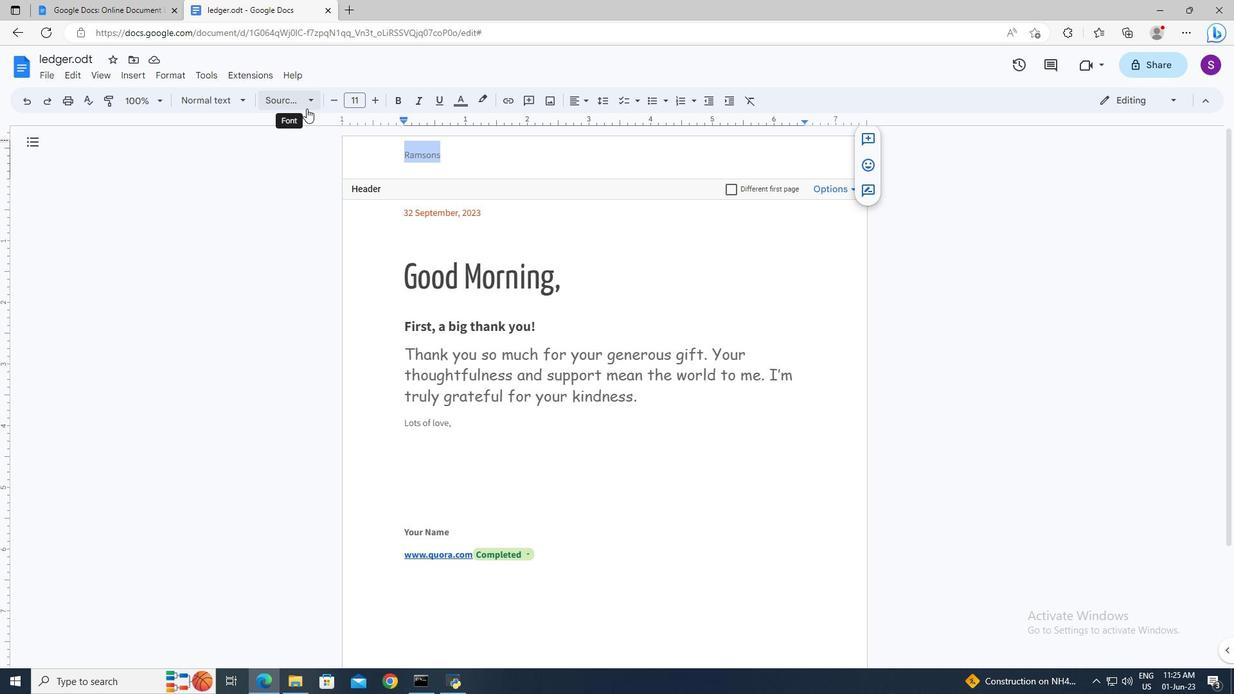 
Action: Mouse moved to (333, 411)
Screenshot: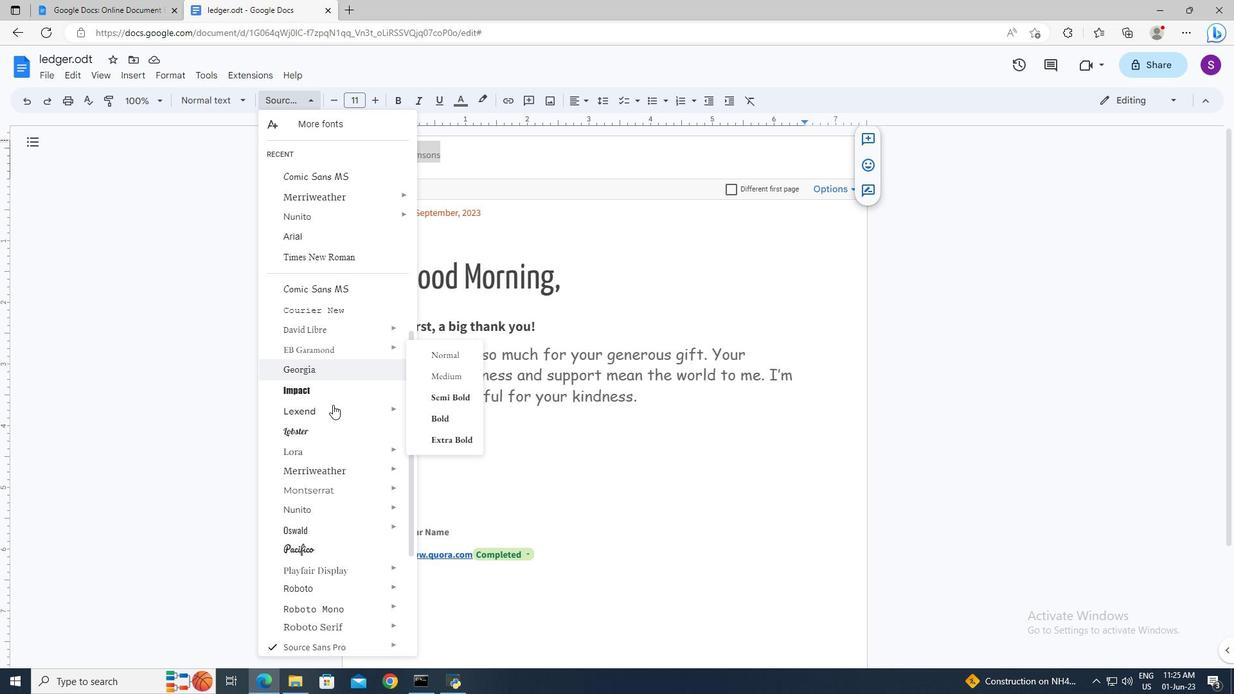 
Action: Mouse scrolled (333, 410) with delta (0, 0)
Screenshot: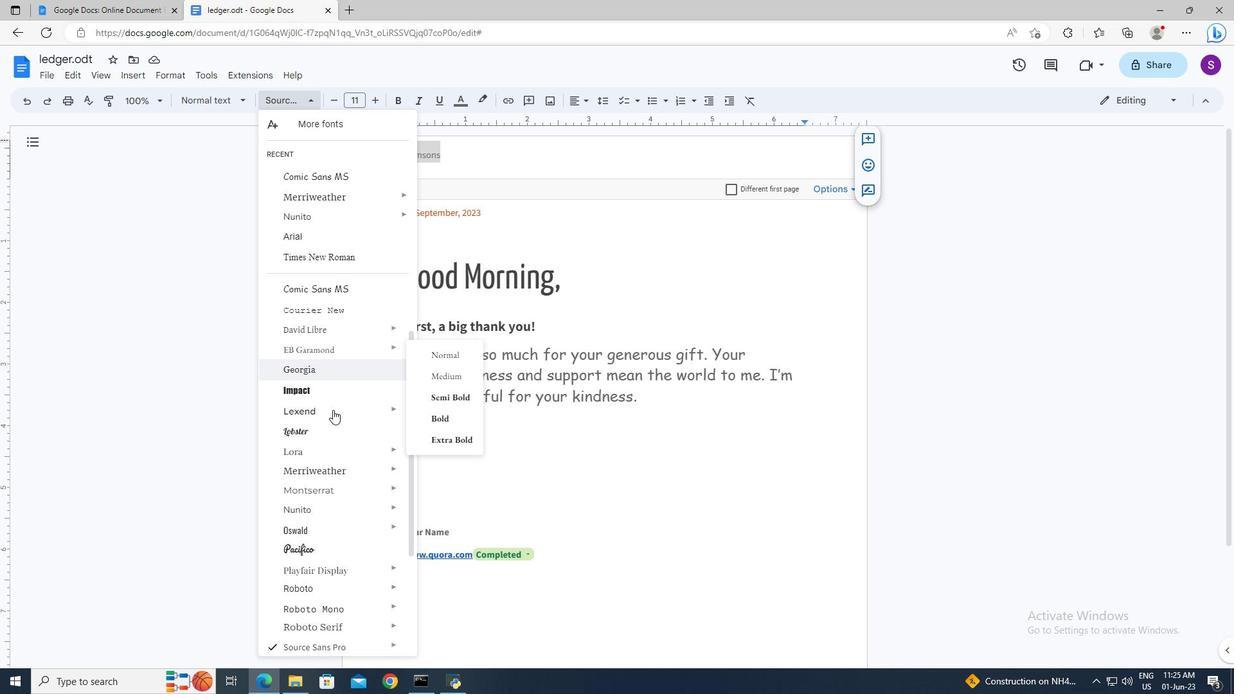 
Action: Mouse scrolled (333, 410) with delta (0, 0)
Screenshot: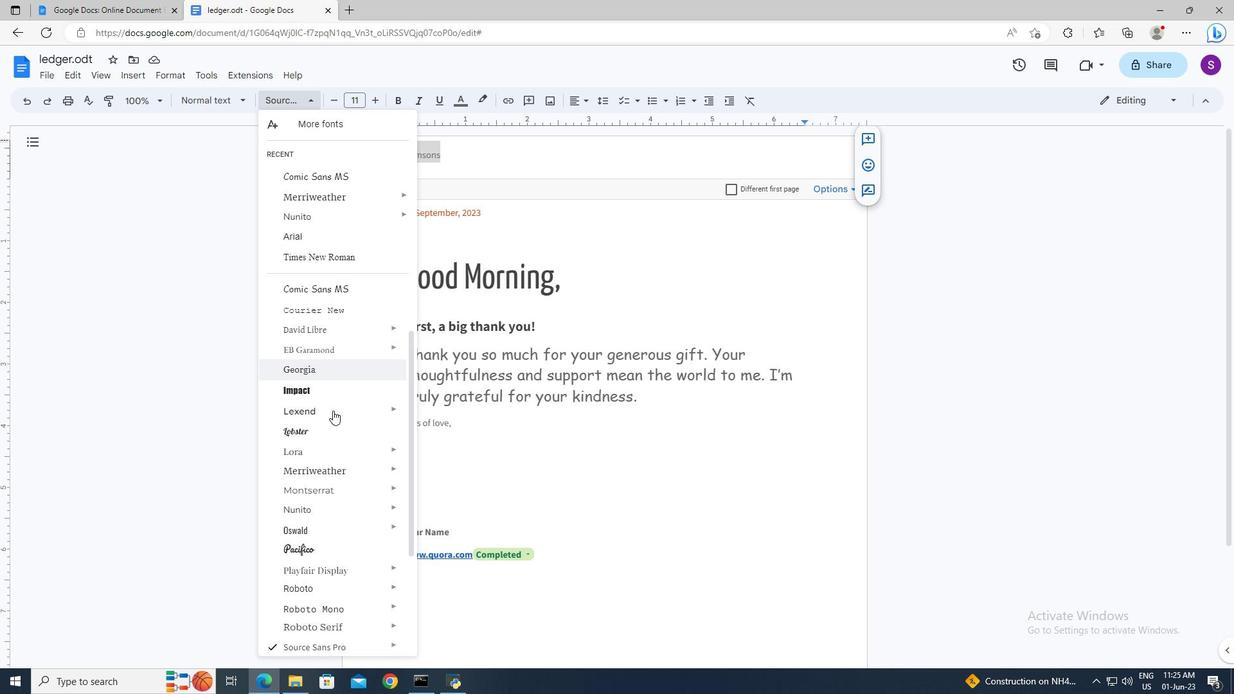 
Action: Mouse moved to (333, 442)
Screenshot: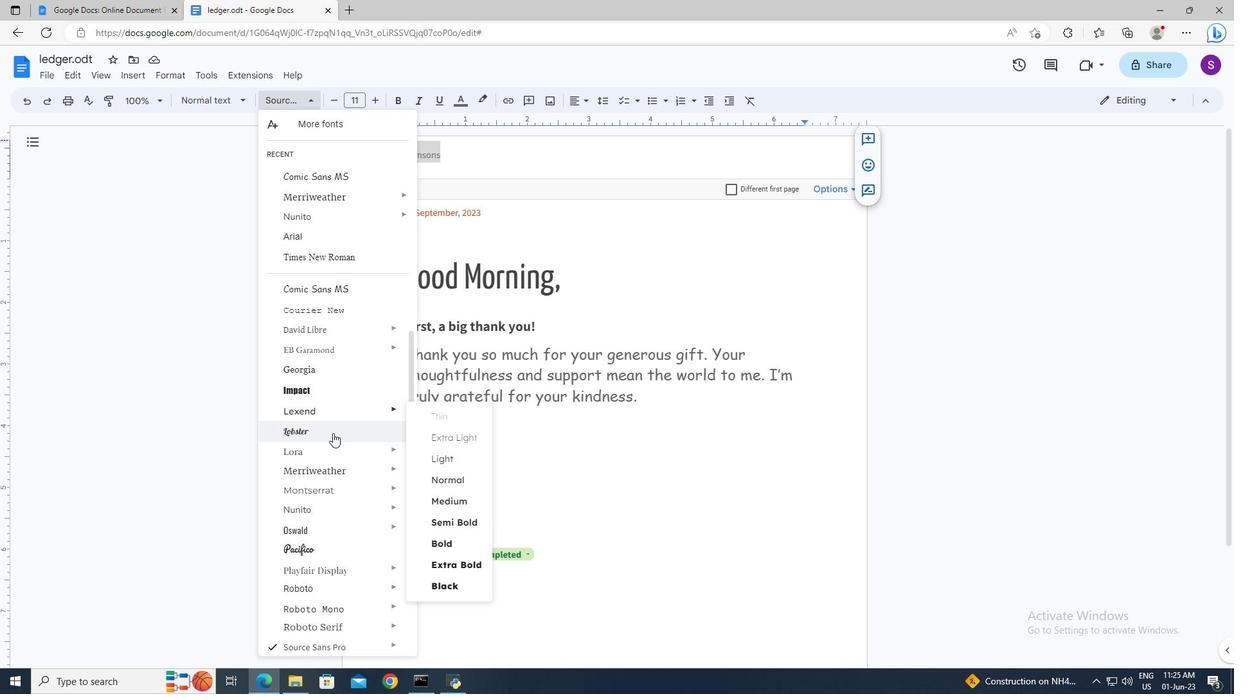 
Action: Mouse scrolled (333, 441) with delta (0, 0)
Screenshot: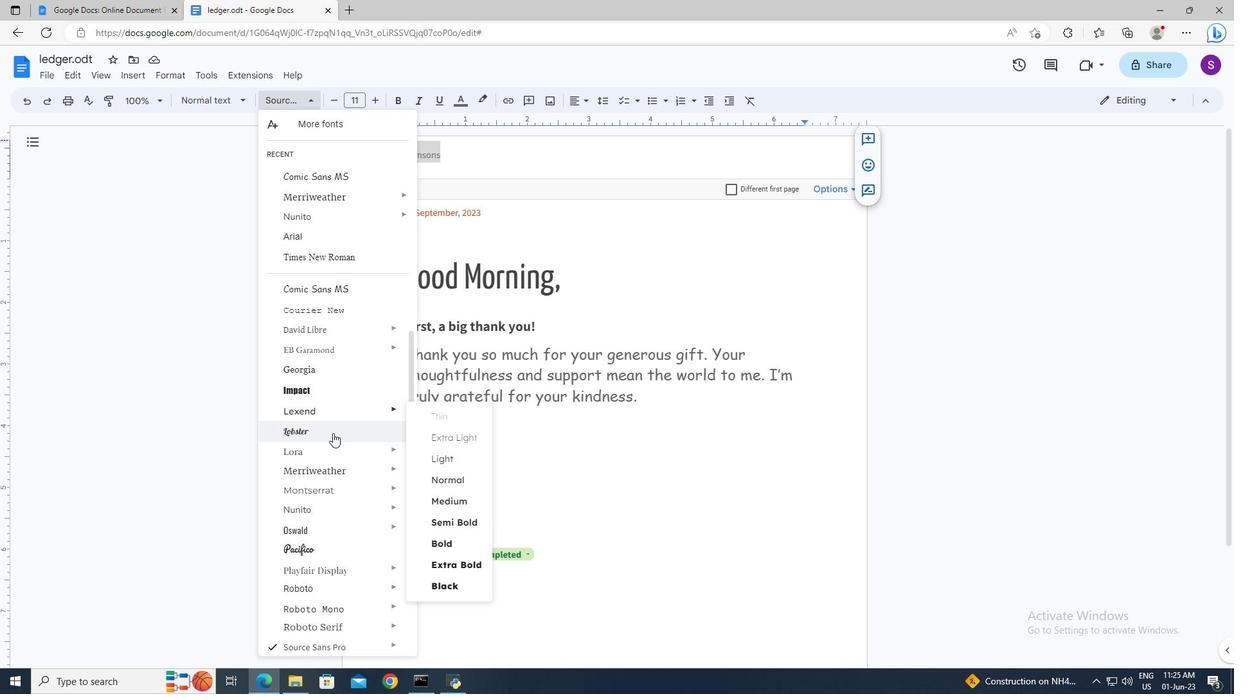 
Action: Mouse moved to (333, 450)
Screenshot: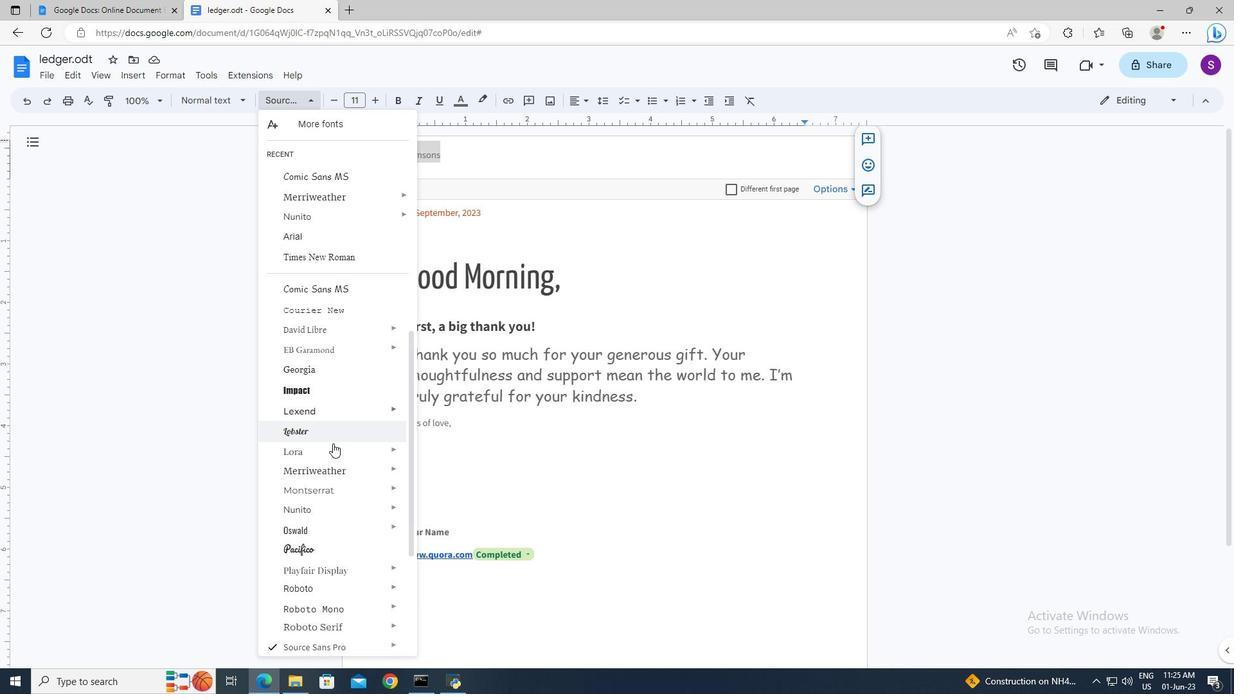 
Action: Mouse scrolled (333, 449) with delta (0, 0)
Screenshot: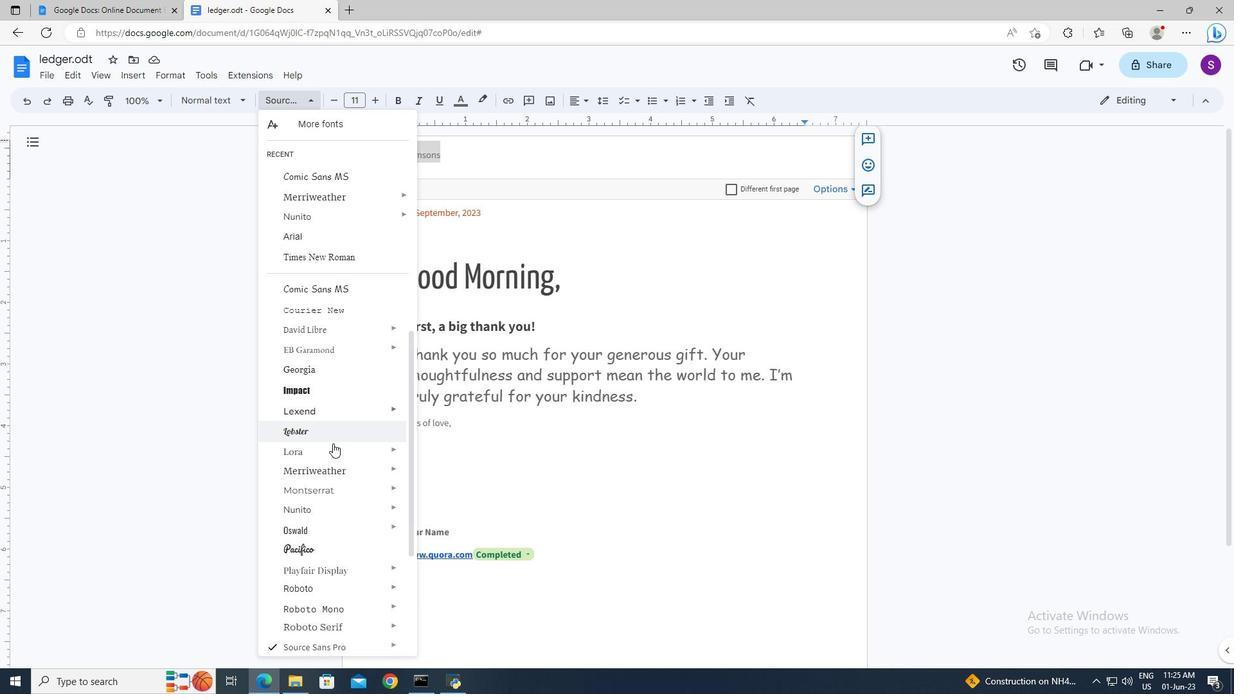 
Action: Mouse moved to (333, 569)
Screenshot: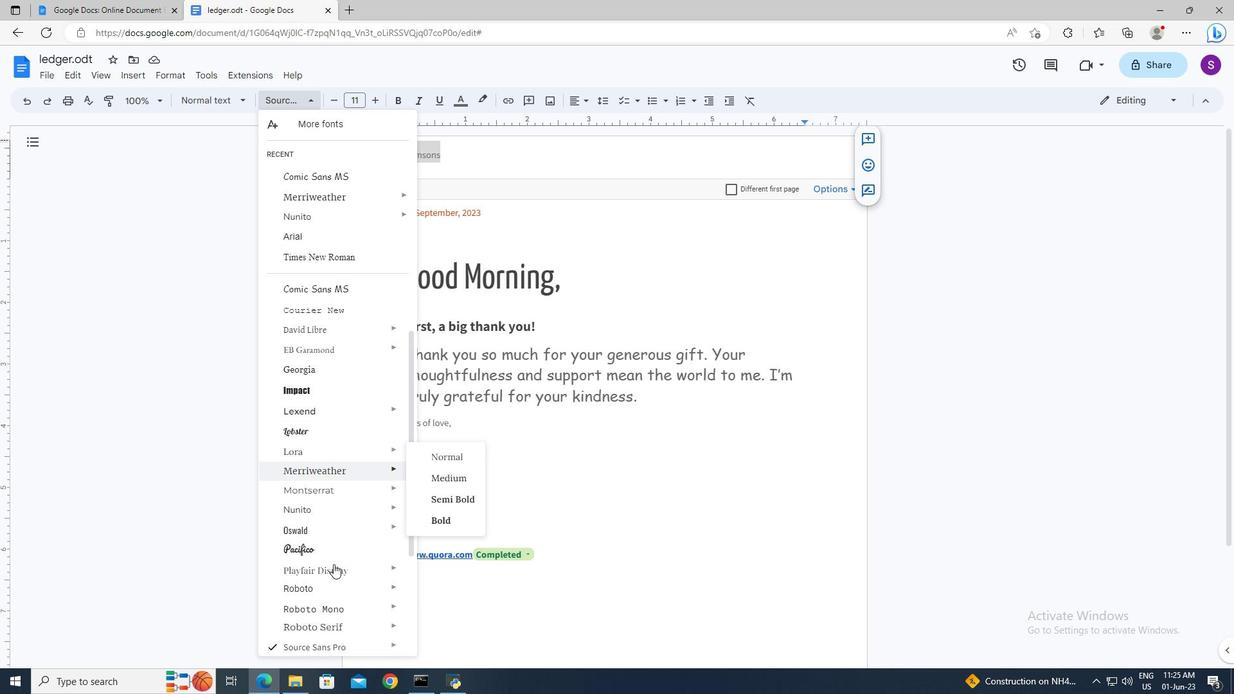 
Action: Mouse scrolled (333, 569) with delta (0, 0)
Screenshot: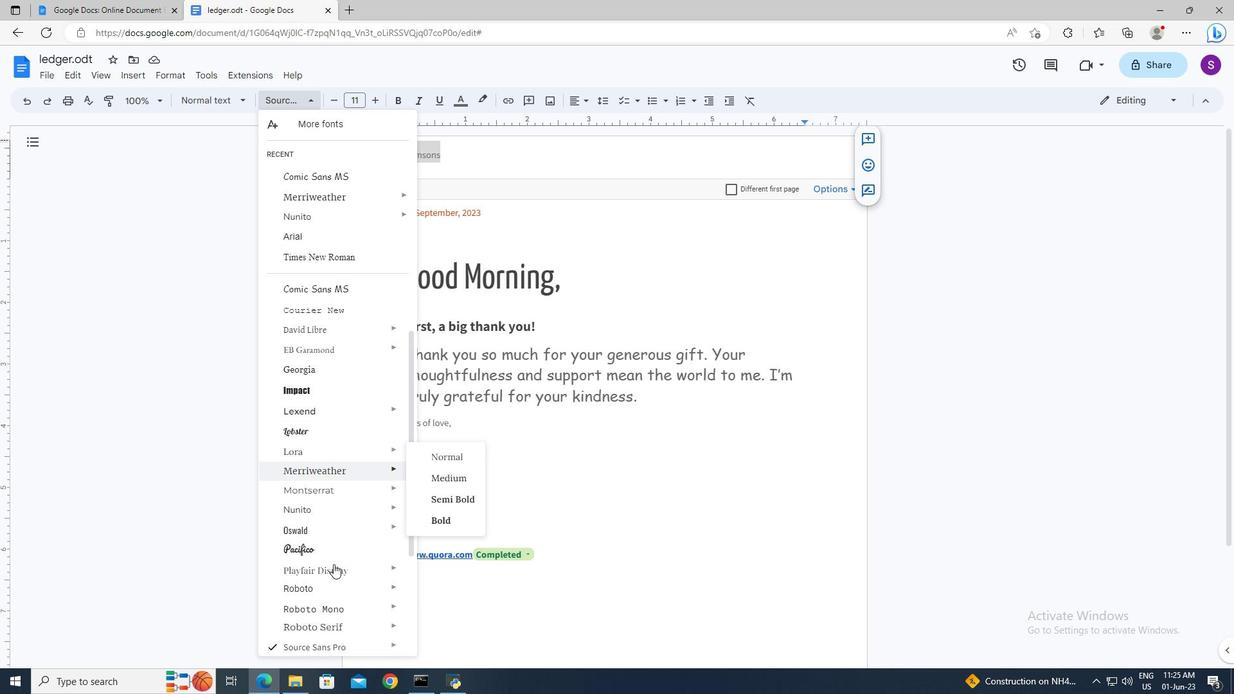 
Action: Mouse moved to (333, 573)
Screenshot: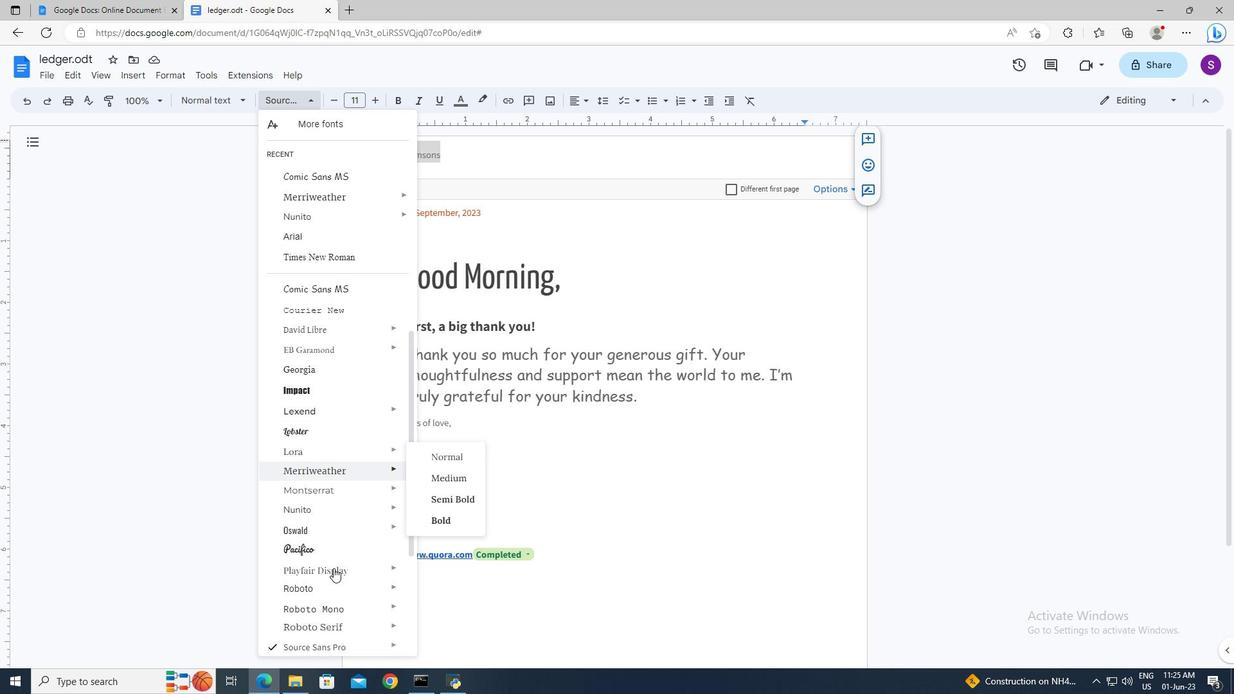 
Action: Mouse scrolled (333, 573) with delta (0, 0)
Screenshot: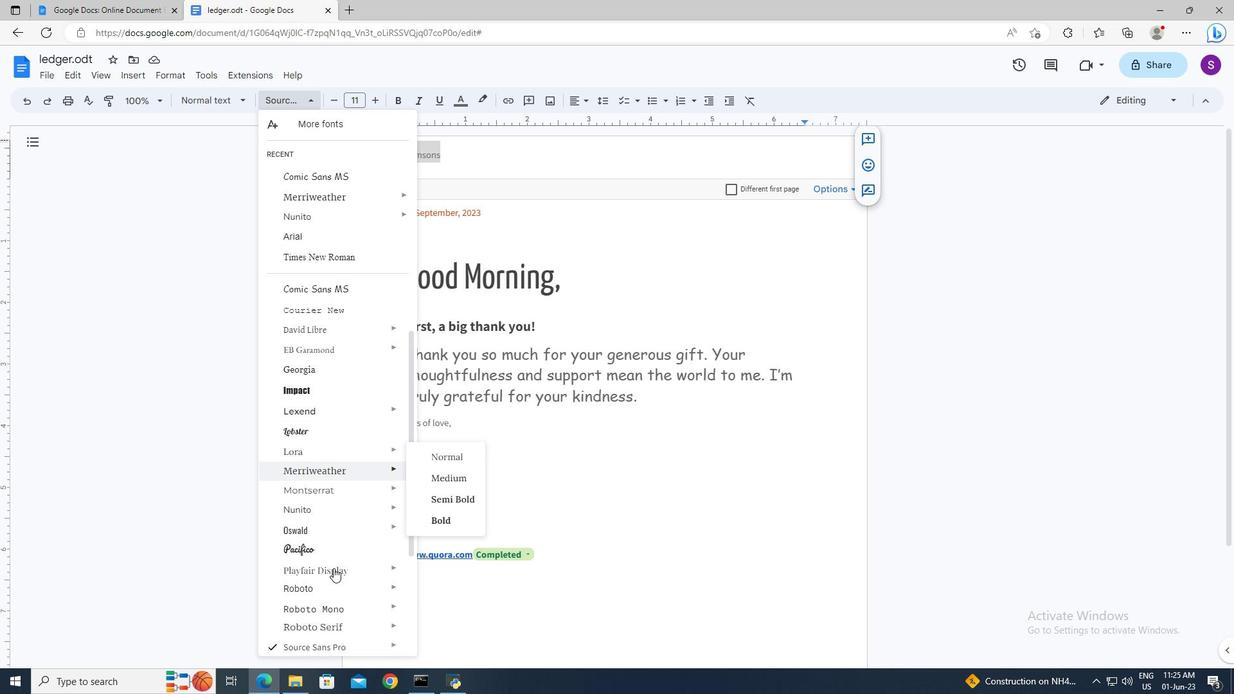 
Action: Mouse moved to (333, 576)
Screenshot: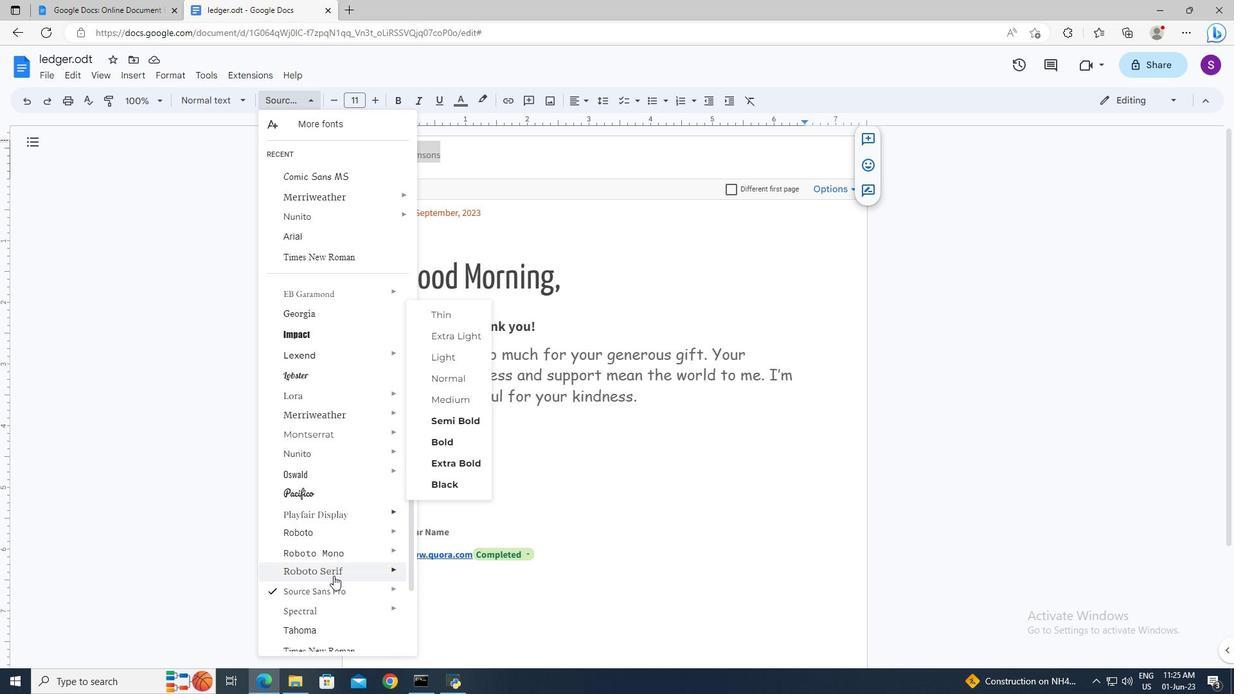 
Action: Mouse scrolled (333, 576) with delta (0, 0)
Screenshot: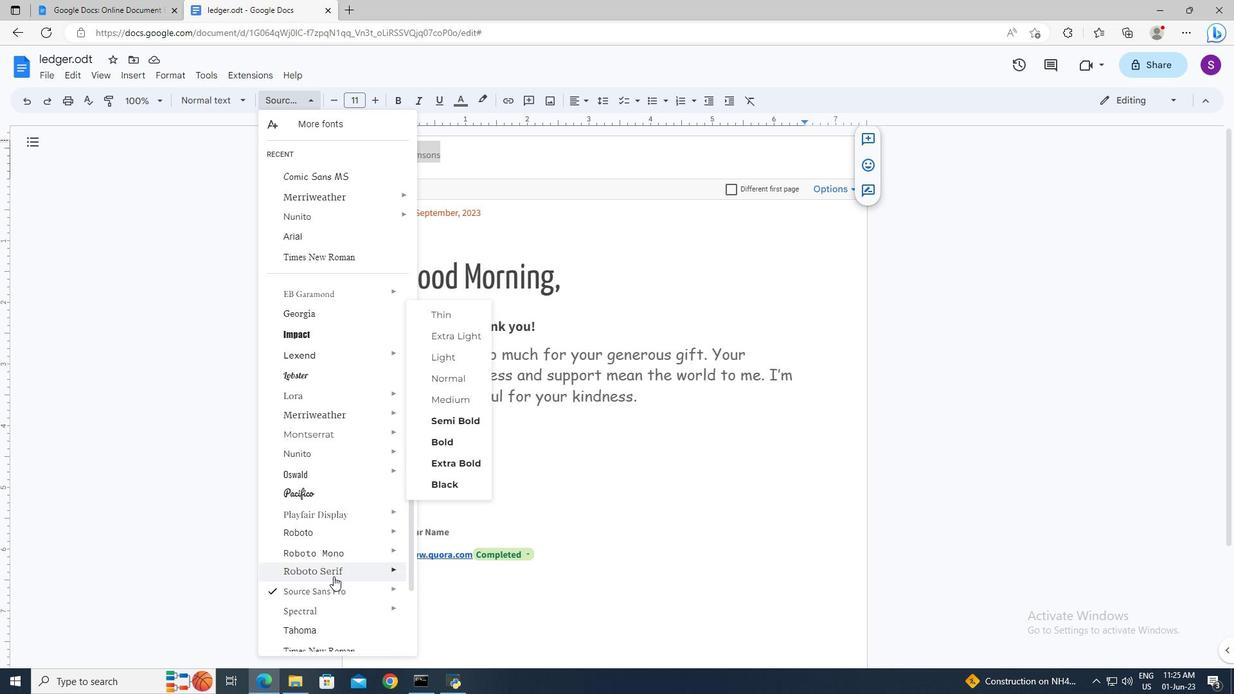 
Action: Mouse scrolled (333, 576) with delta (0, 0)
Screenshot: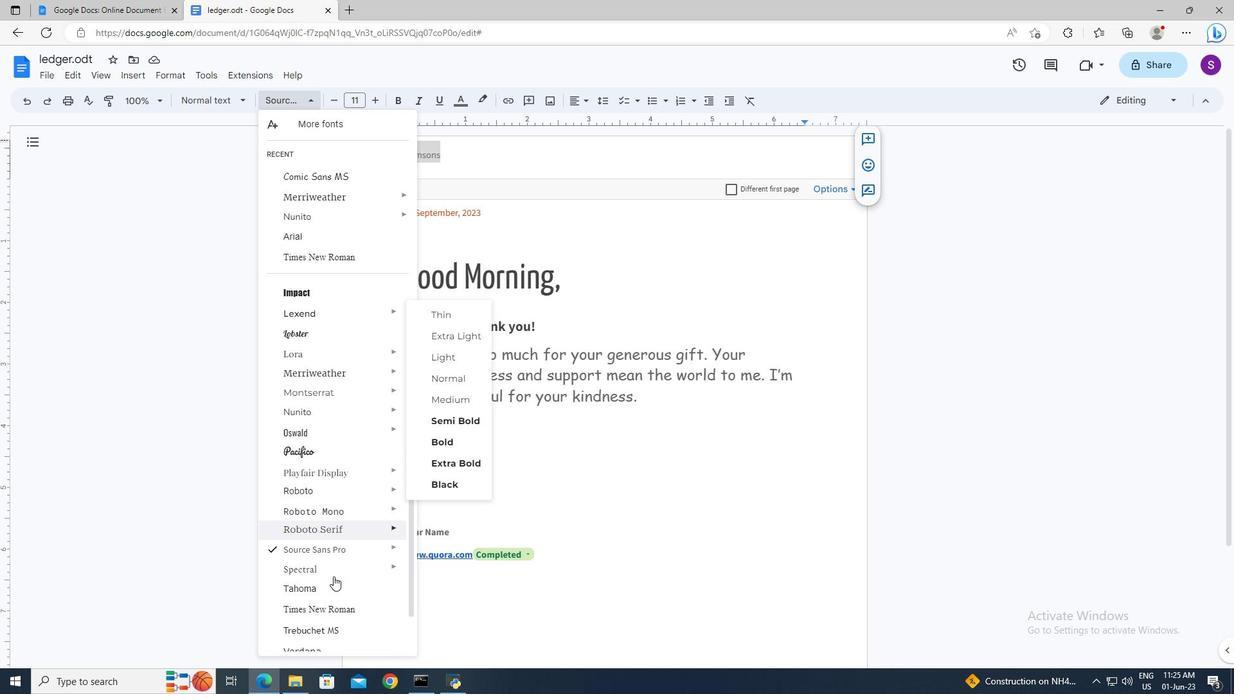 
Action: Mouse moved to (320, 563)
Screenshot: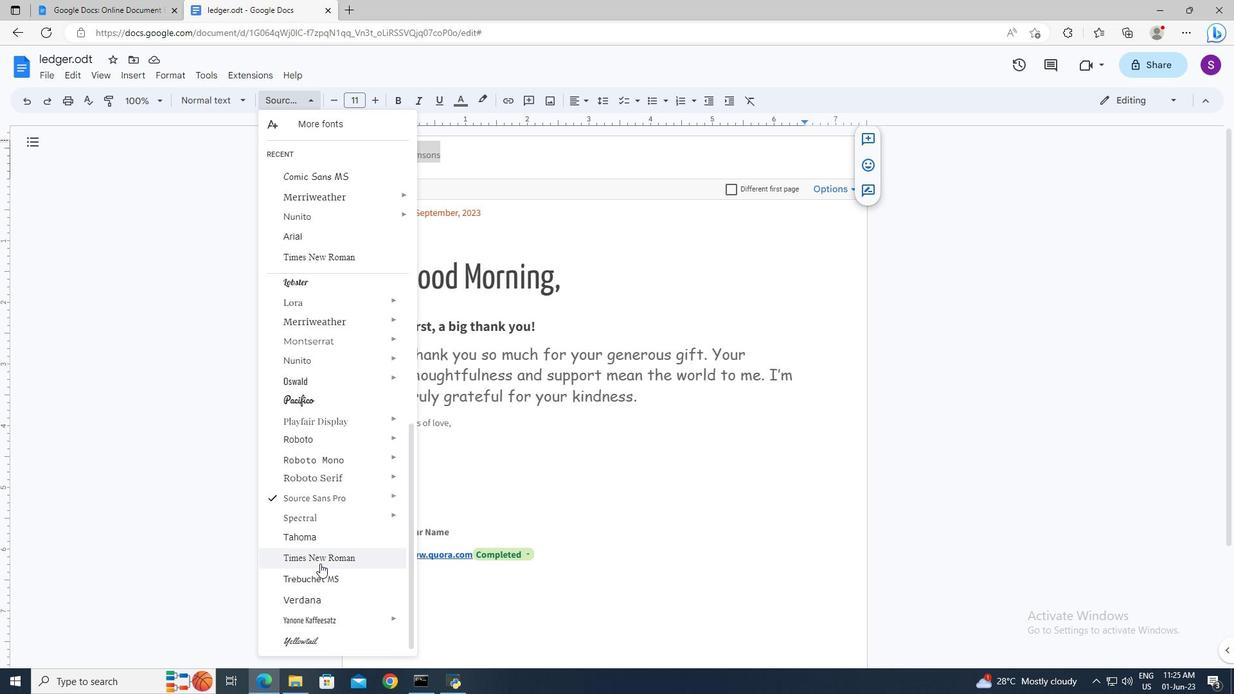 
Action: Mouse pressed left at (320, 563)
Screenshot: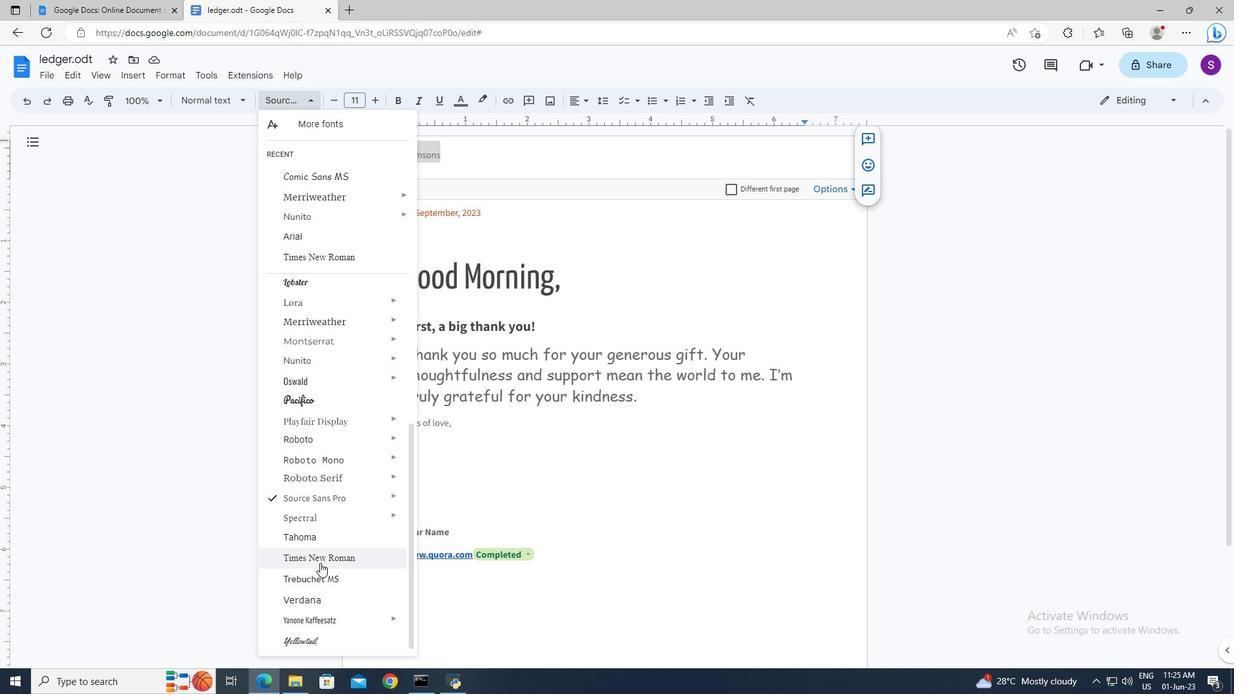 
Action: Mouse moved to (523, 463)
Screenshot: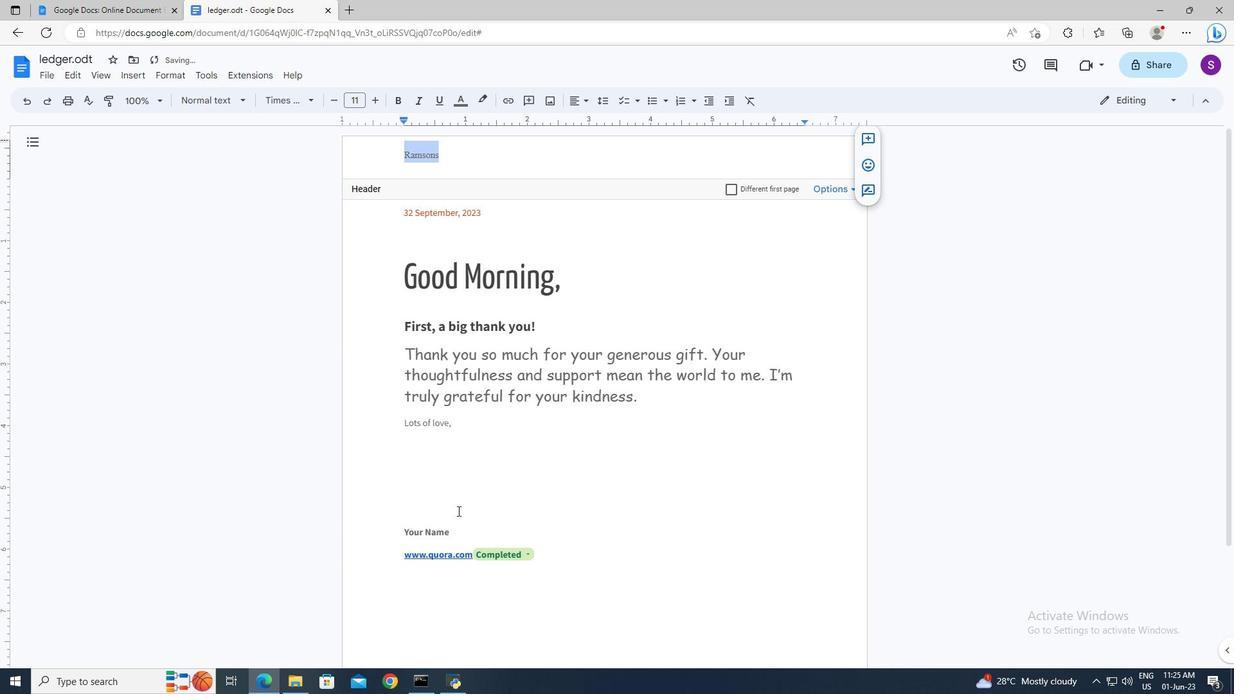
Action: Mouse pressed left at (523, 463)
Screenshot: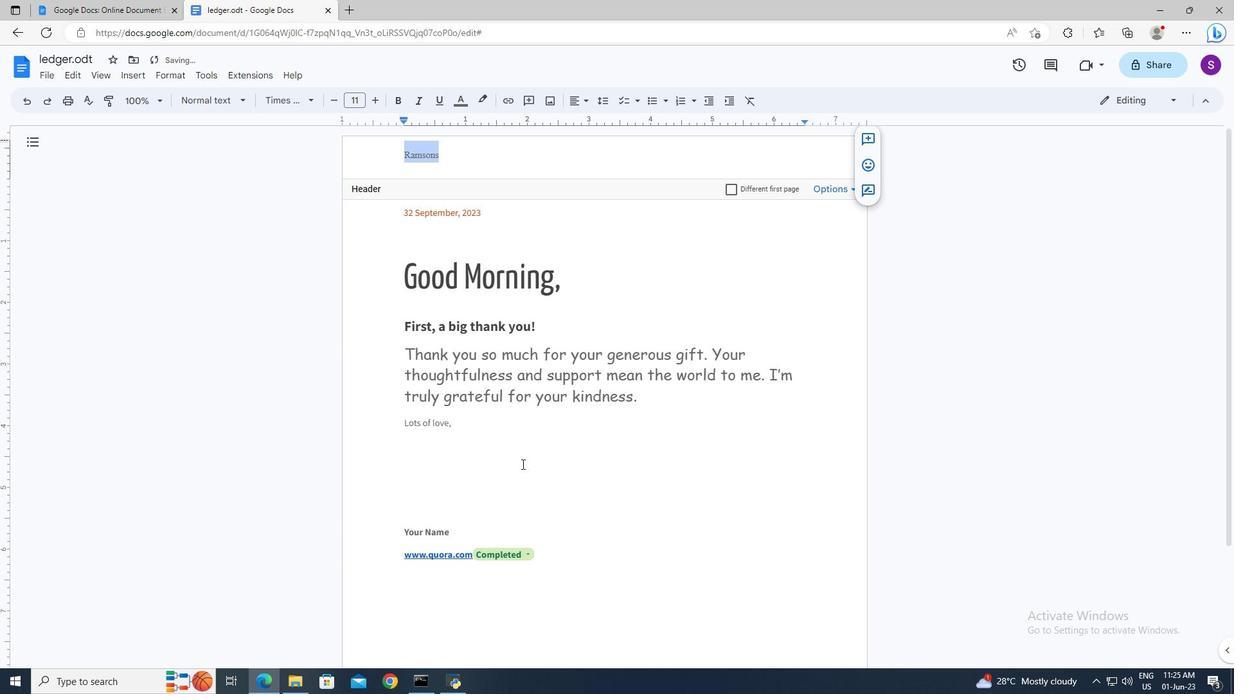 
